 Task: Find connections with filter location Jammalamadugu with filter topic #covid19with filter profile language English with filter current company Agilent Technologies with filter school Chetana's Institute of Management & Research with filter industry Media Production with filter service category Web Design with filter keywords title Bus Person
Action: Mouse moved to (549, 69)
Screenshot: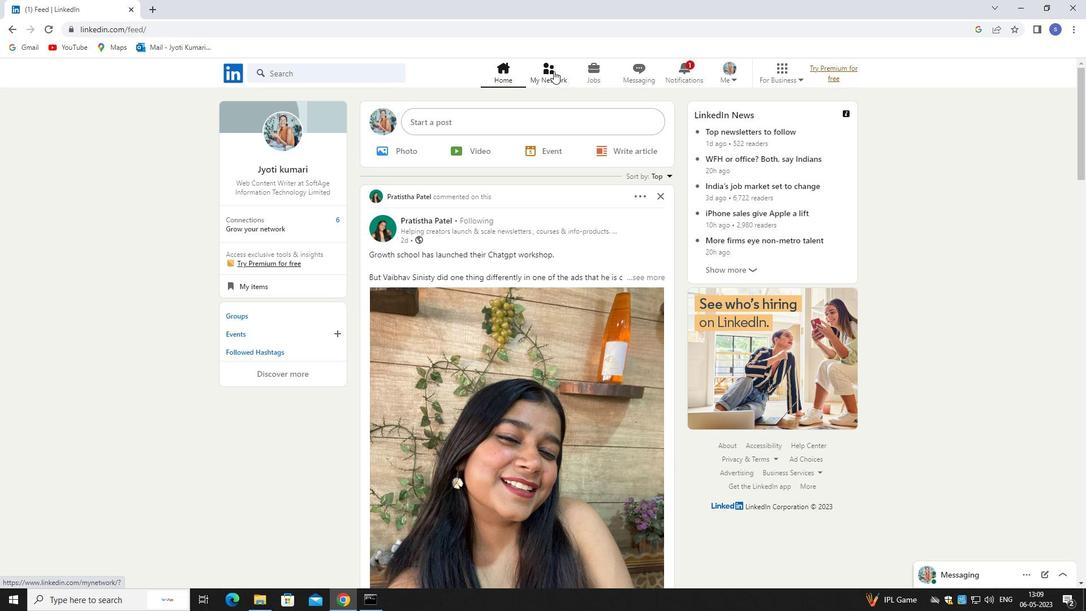 
Action: Mouse pressed left at (549, 69)
Screenshot: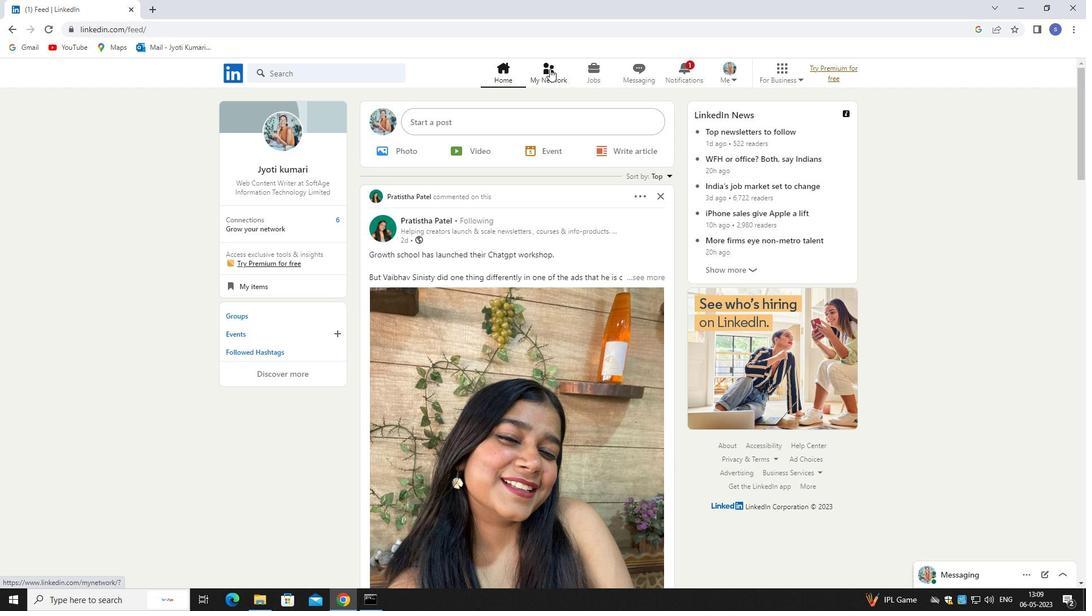 
Action: Mouse pressed left at (549, 69)
Screenshot: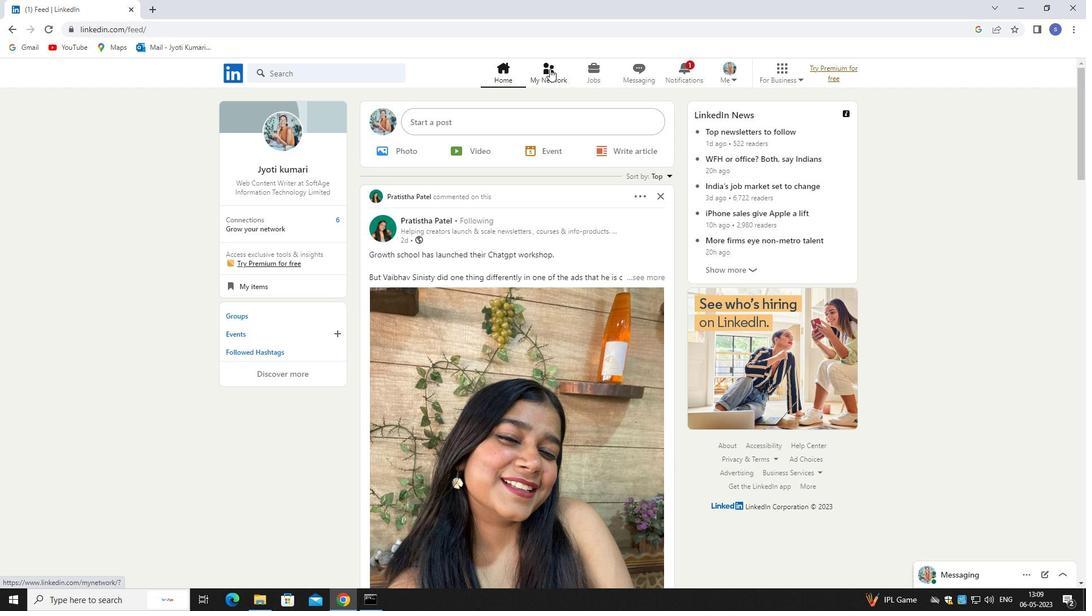 
Action: Mouse moved to (327, 139)
Screenshot: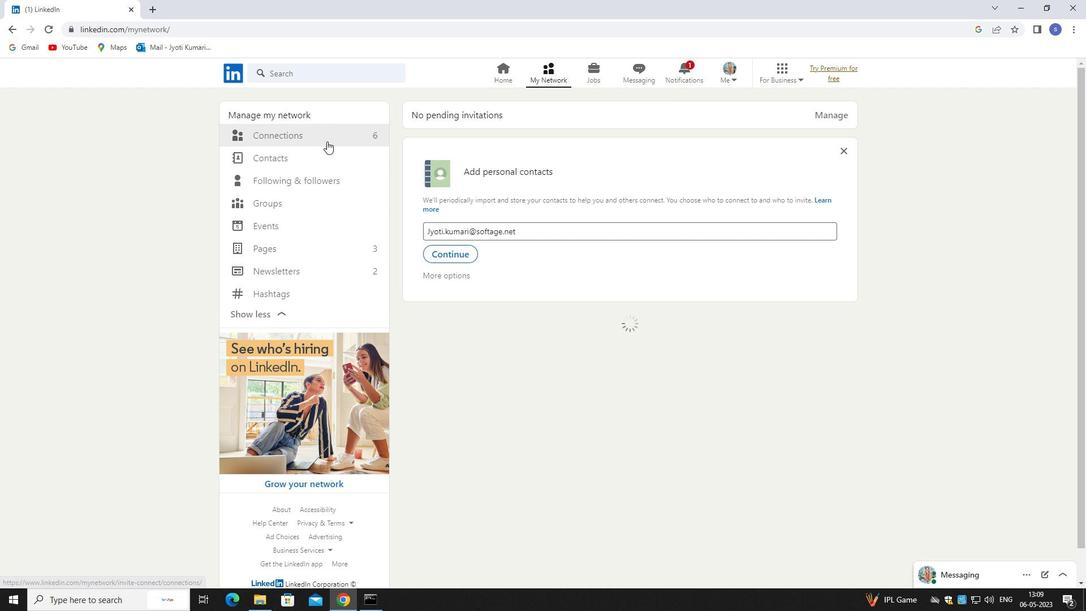 
Action: Mouse pressed left at (327, 139)
Screenshot: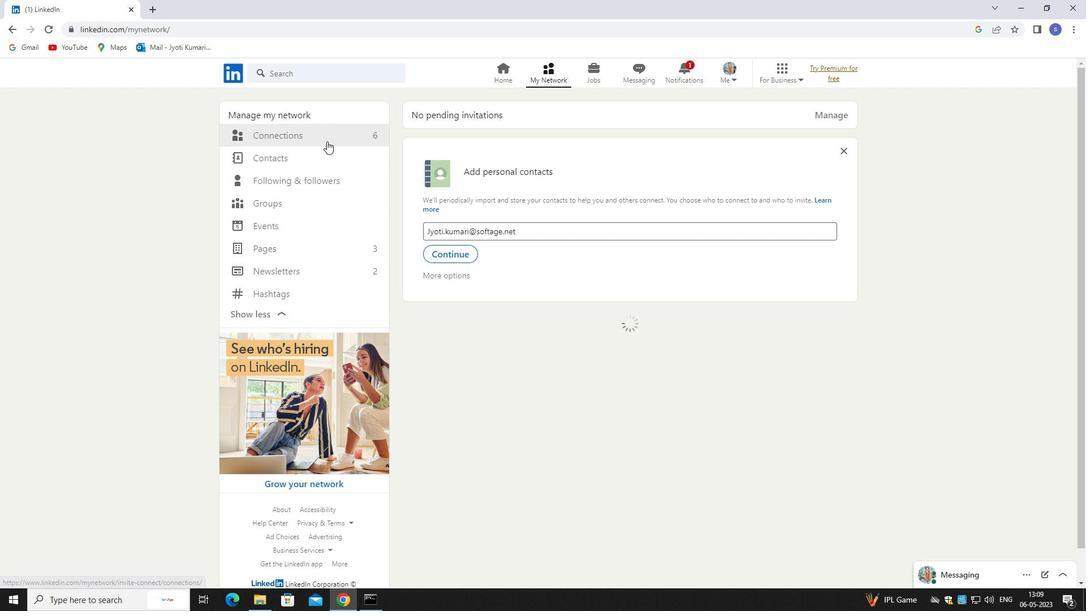 
Action: Mouse moved to (617, 135)
Screenshot: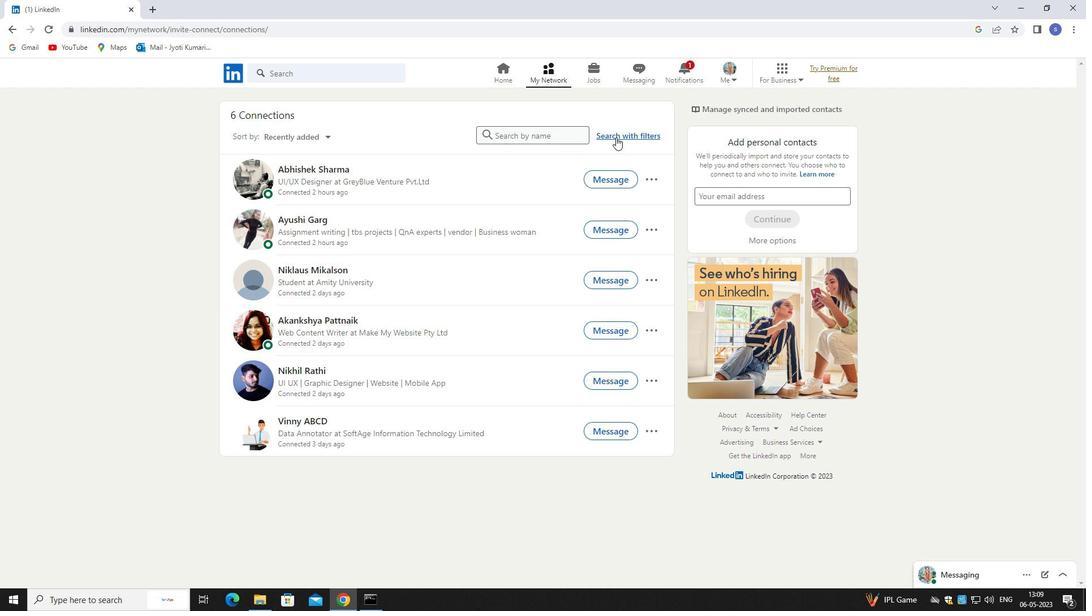 
Action: Mouse pressed left at (617, 135)
Screenshot: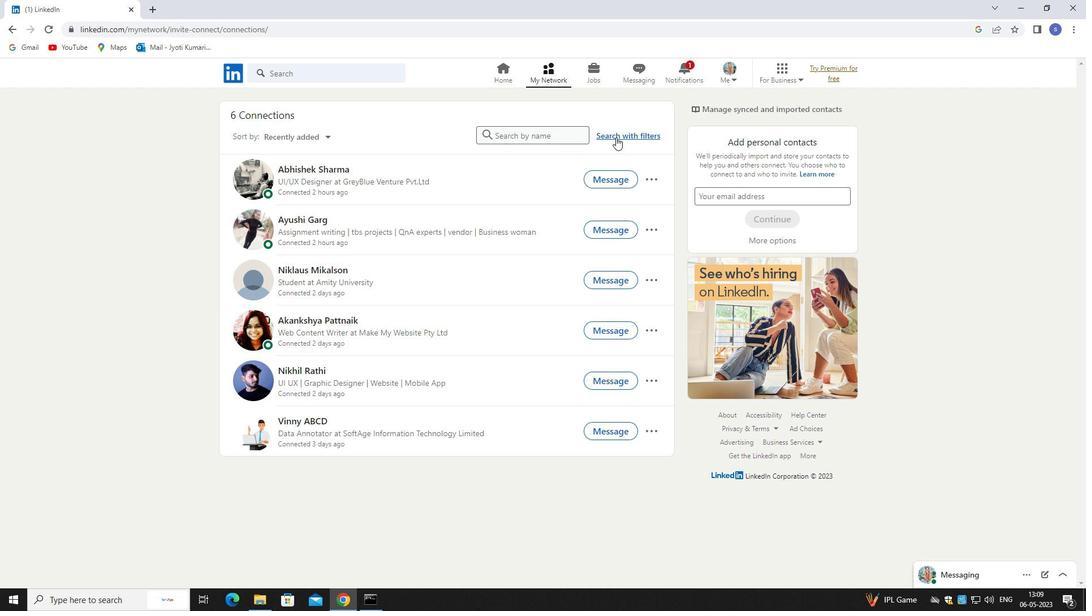 
Action: Mouse moved to (572, 104)
Screenshot: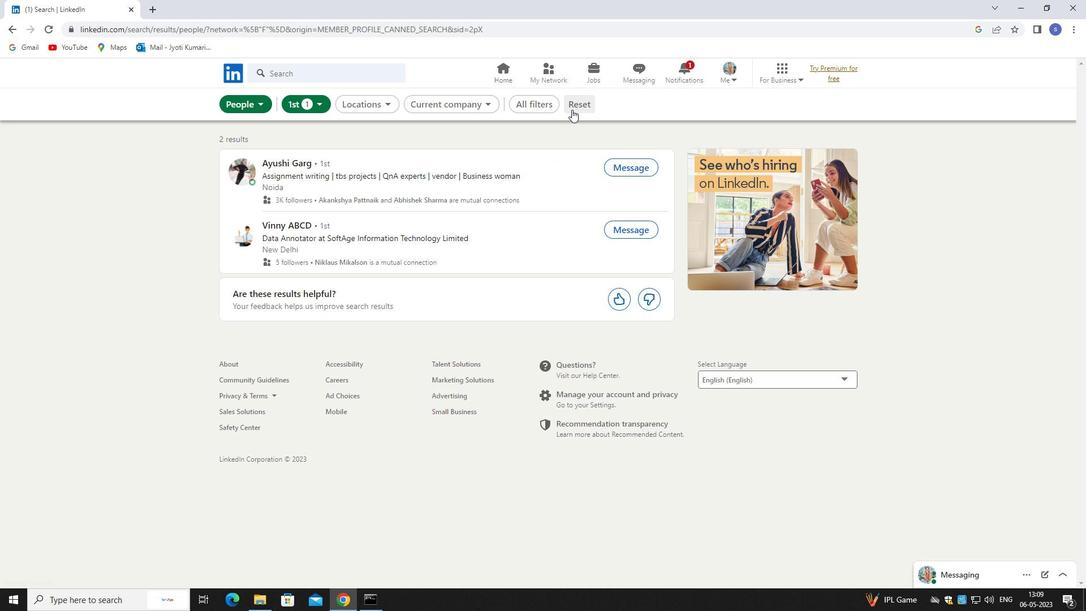 
Action: Mouse pressed left at (572, 104)
Screenshot: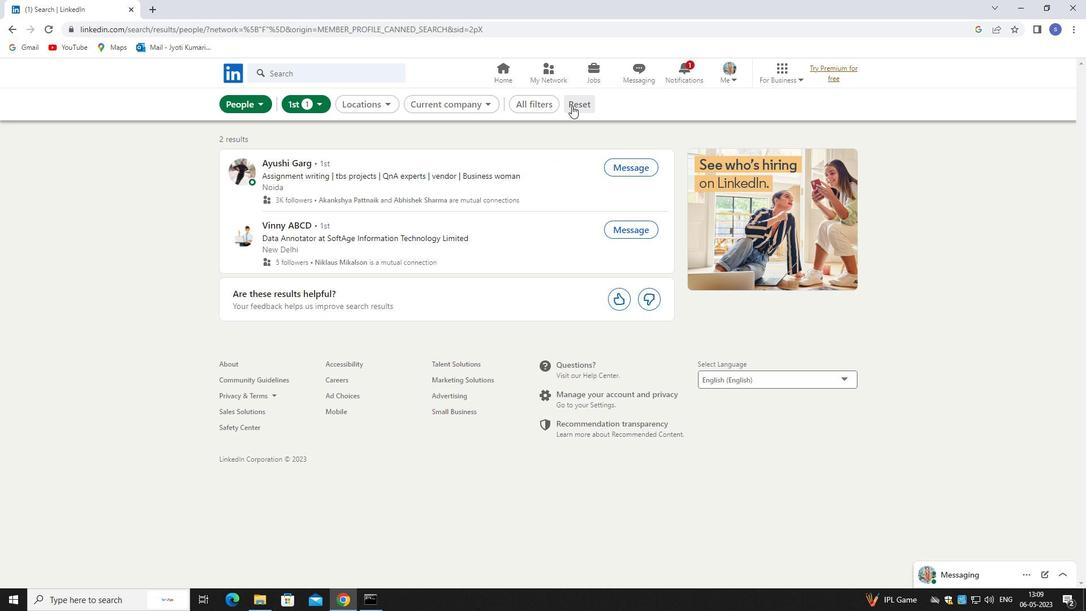 
Action: Mouse moved to (553, 104)
Screenshot: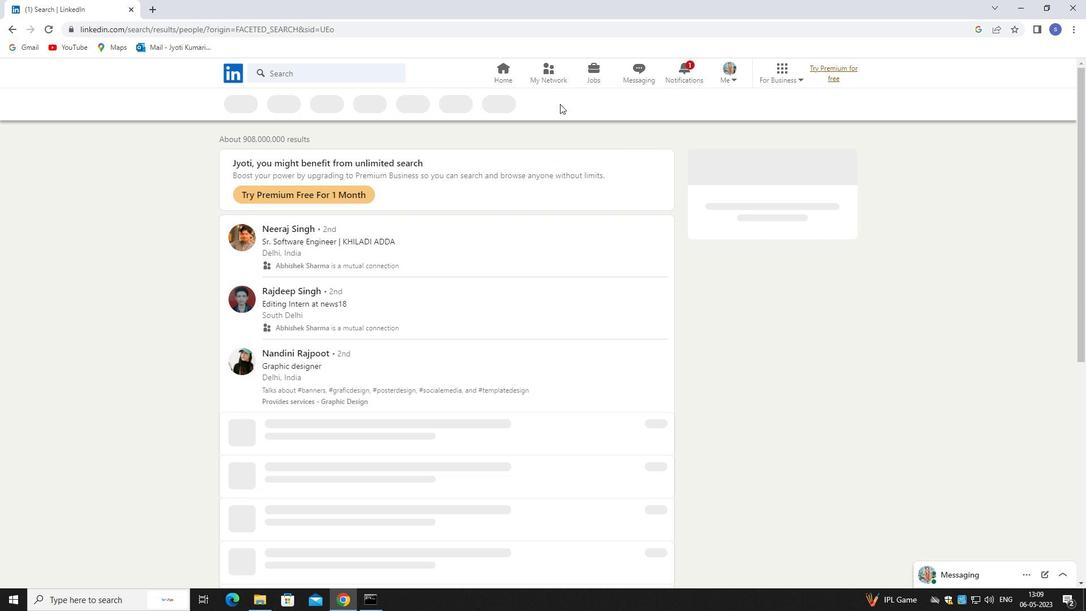
Action: Mouse pressed left at (553, 104)
Screenshot: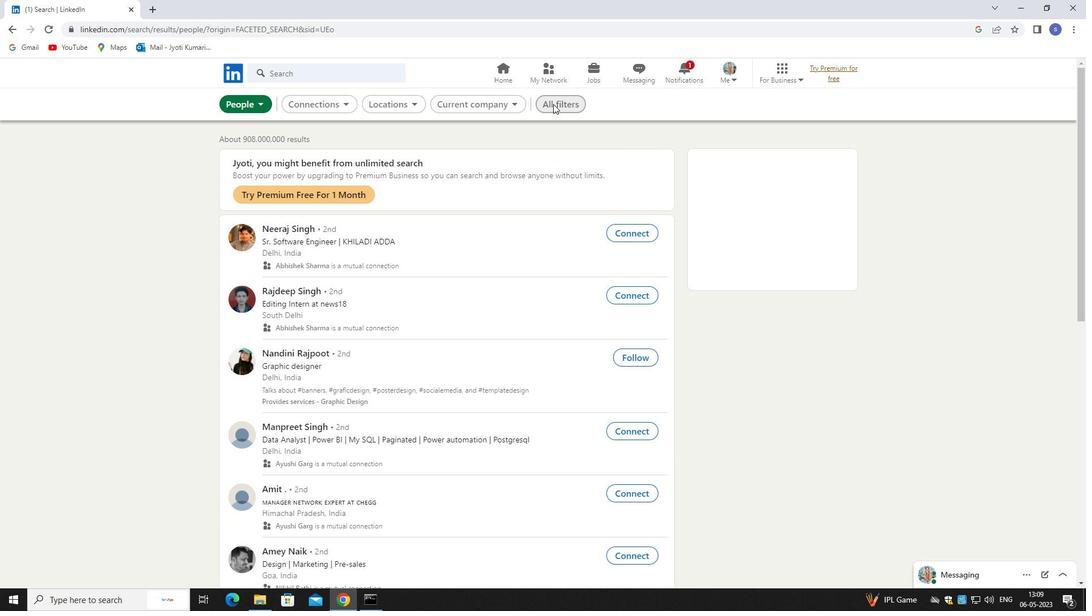 
Action: Mouse moved to (970, 439)
Screenshot: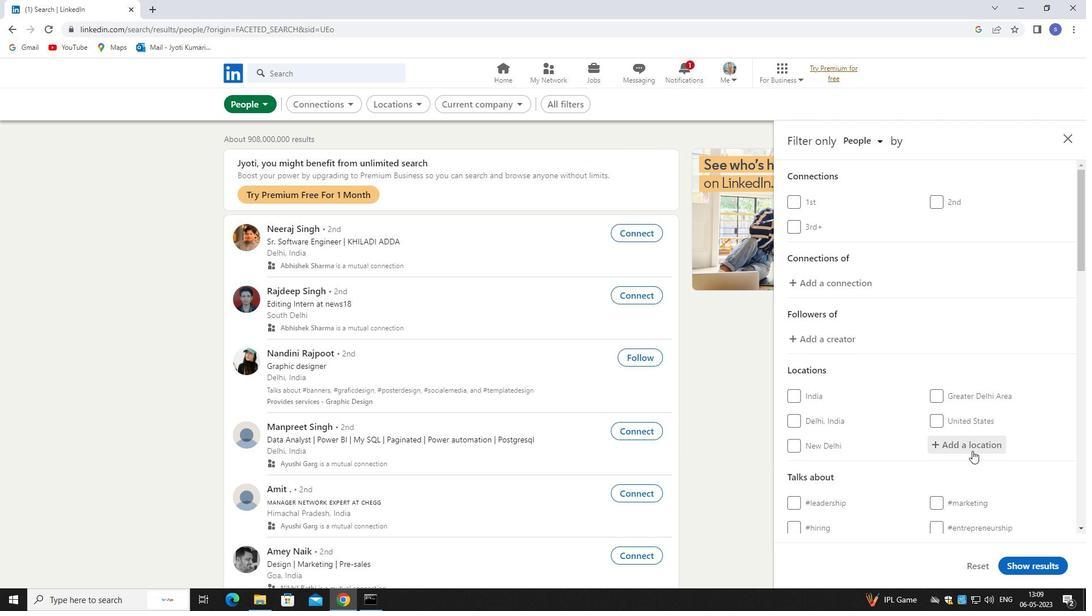 
Action: Mouse pressed left at (970, 439)
Screenshot: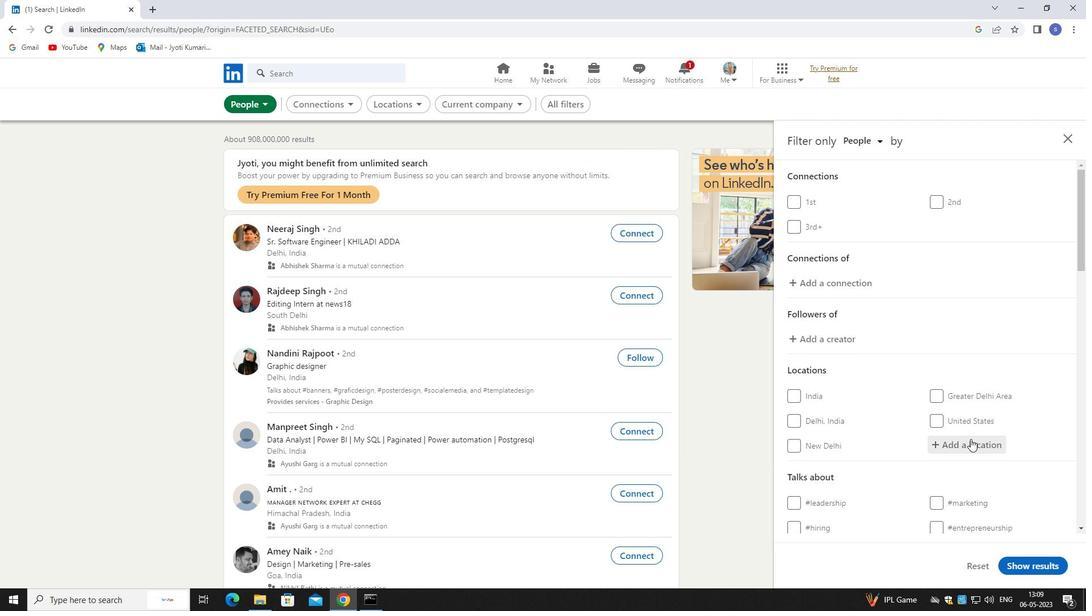 
Action: Key pressed jammalam
Screenshot: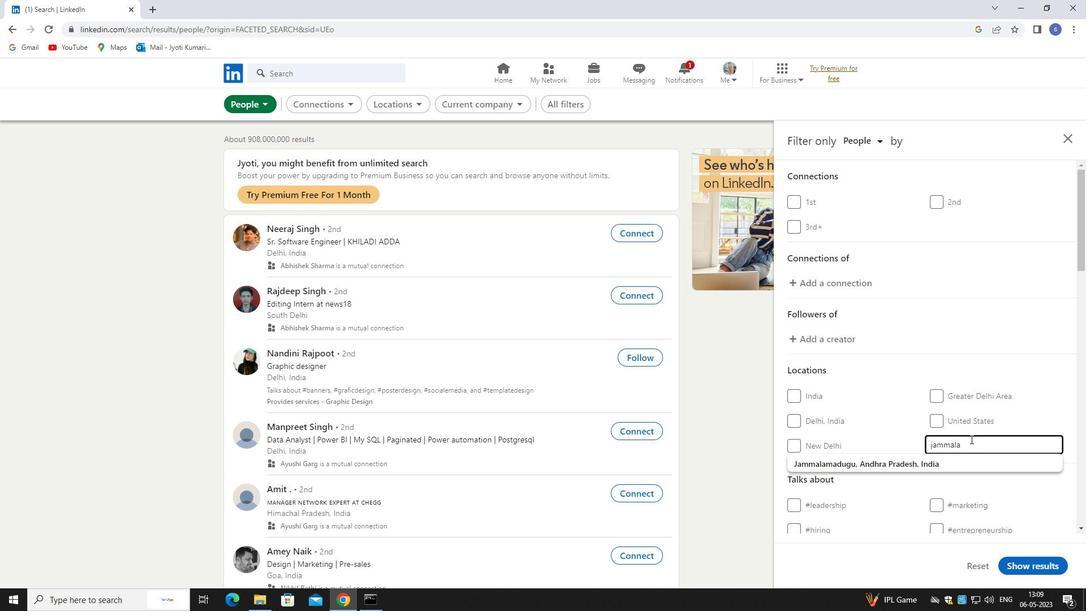 
Action: Mouse moved to (946, 459)
Screenshot: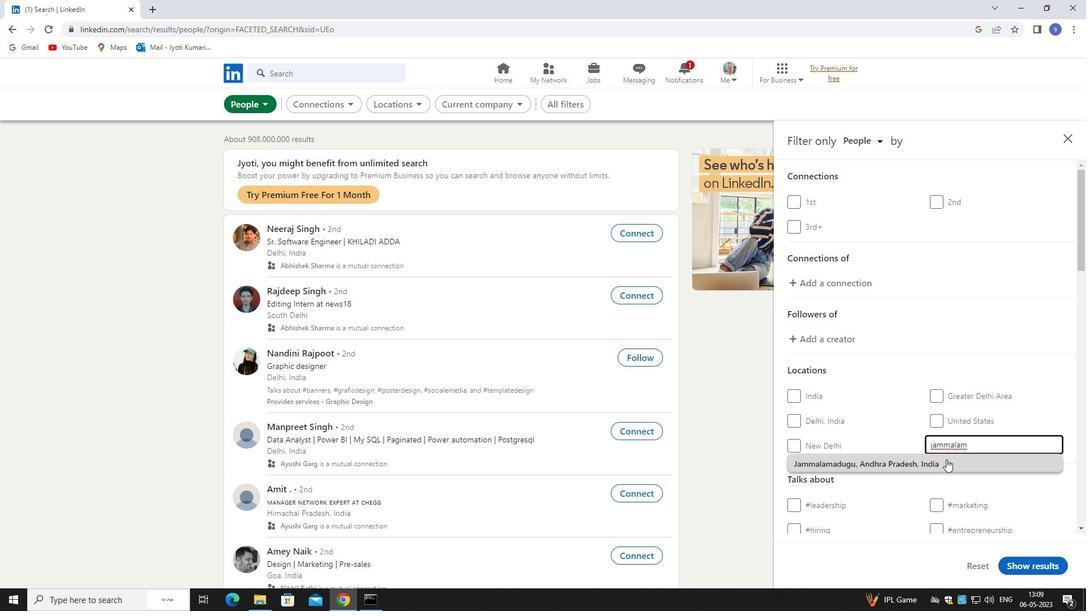 
Action: Mouse pressed left at (946, 459)
Screenshot: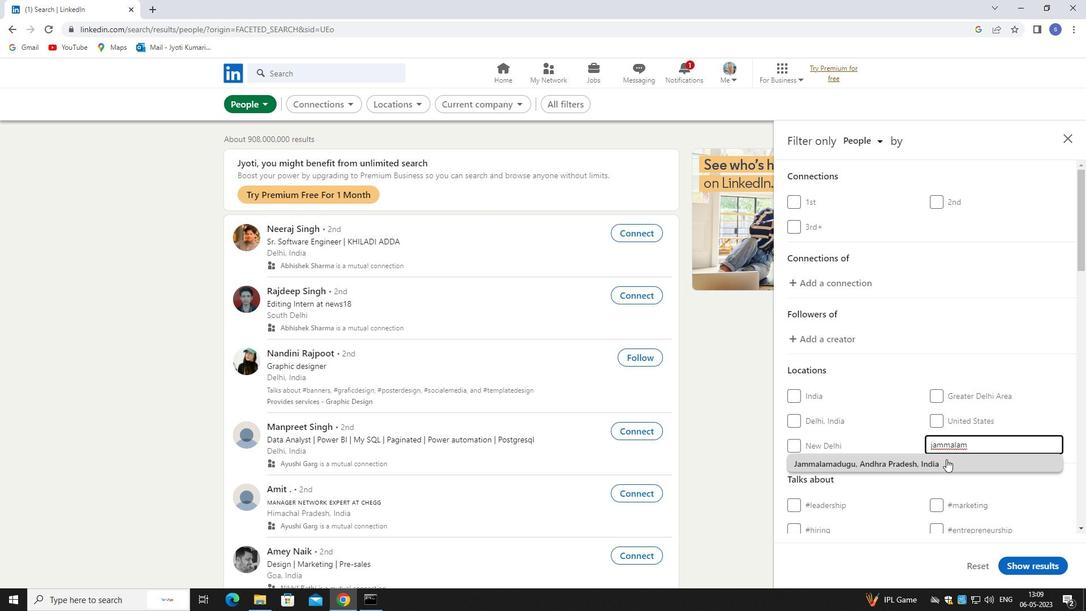 
Action: Mouse moved to (939, 459)
Screenshot: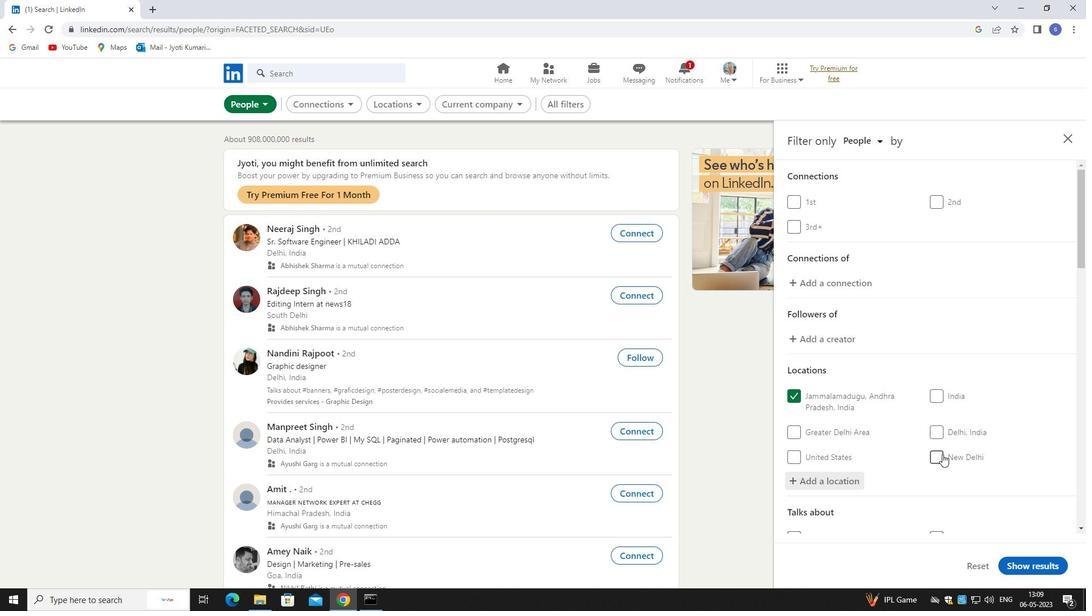 
Action: Mouse scrolled (939, 458) with delta (0, 0)
Screenshot: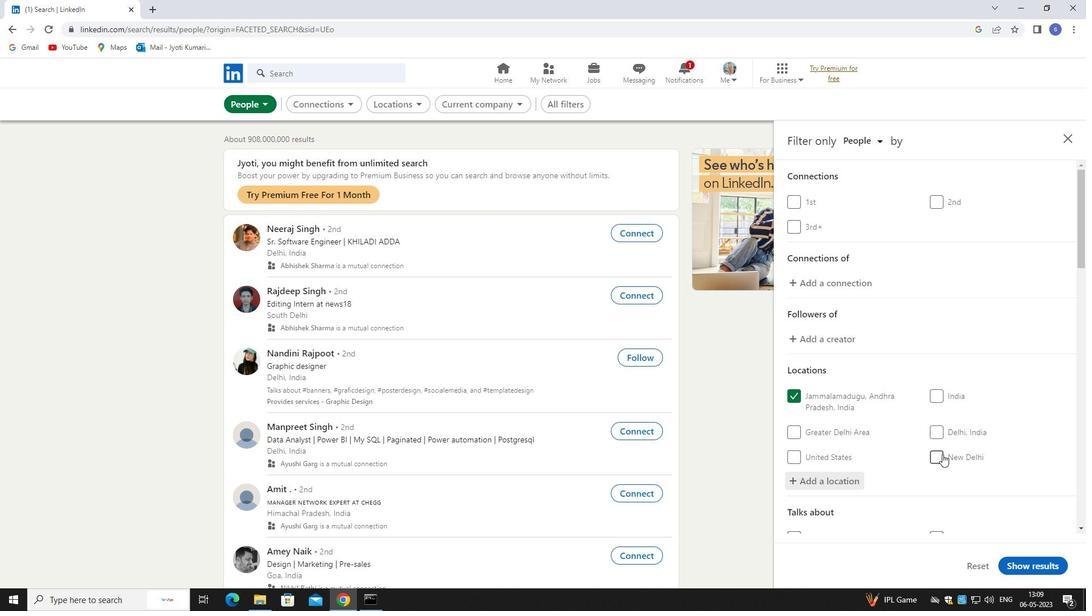 
Action: Mouse moved to (939, 459)
Screenshot: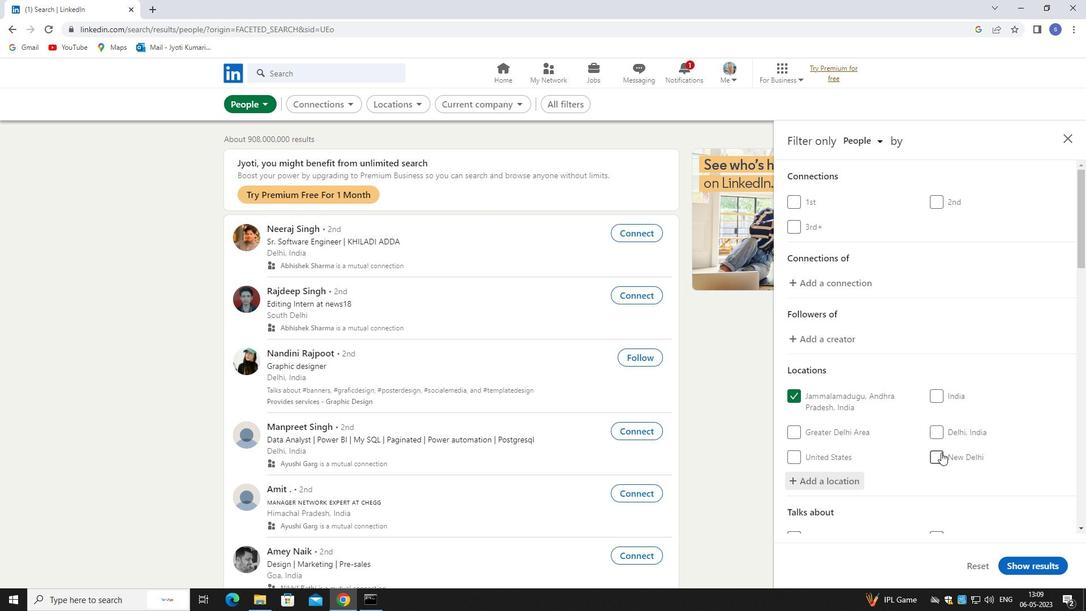 
Action: Mouse scrolled (939, 459) with delta (0, 0)
Screenshot: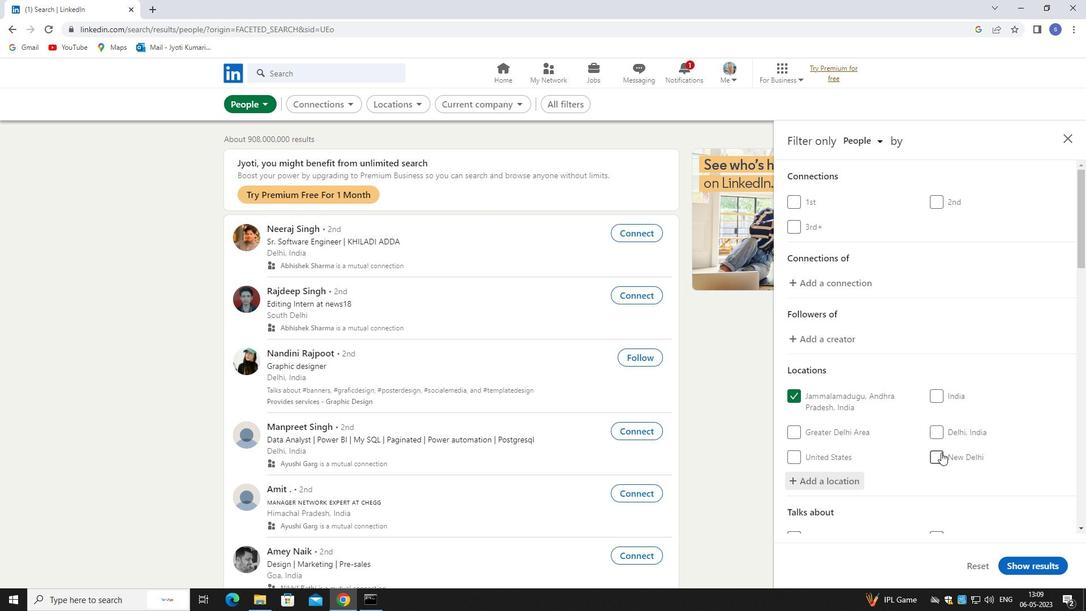 
Action: Mouse scrolled (939, 459) with delta (0, 0)
Screenshot: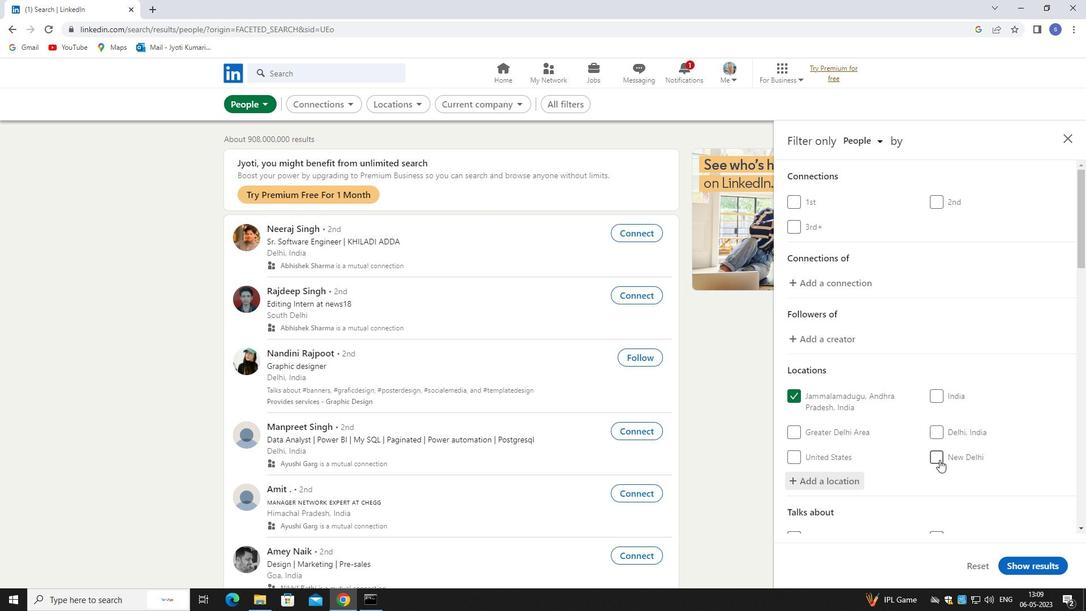 
Action: Mouse scrolled (939, 459) with delta (0, 0)
Screenshot: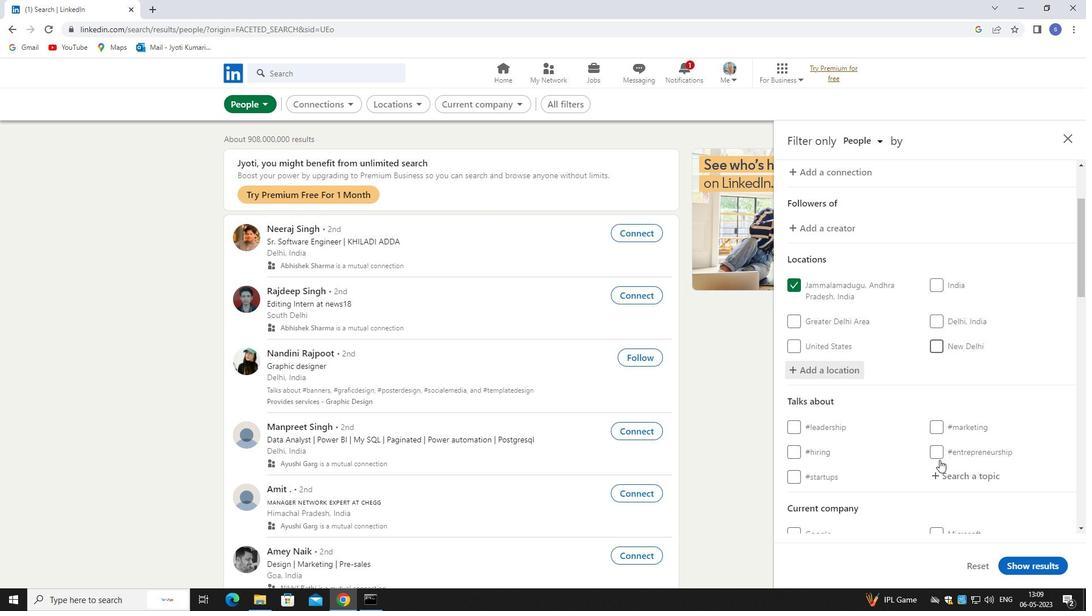
Action: Mouse moved to (966, 362)
Screenshot: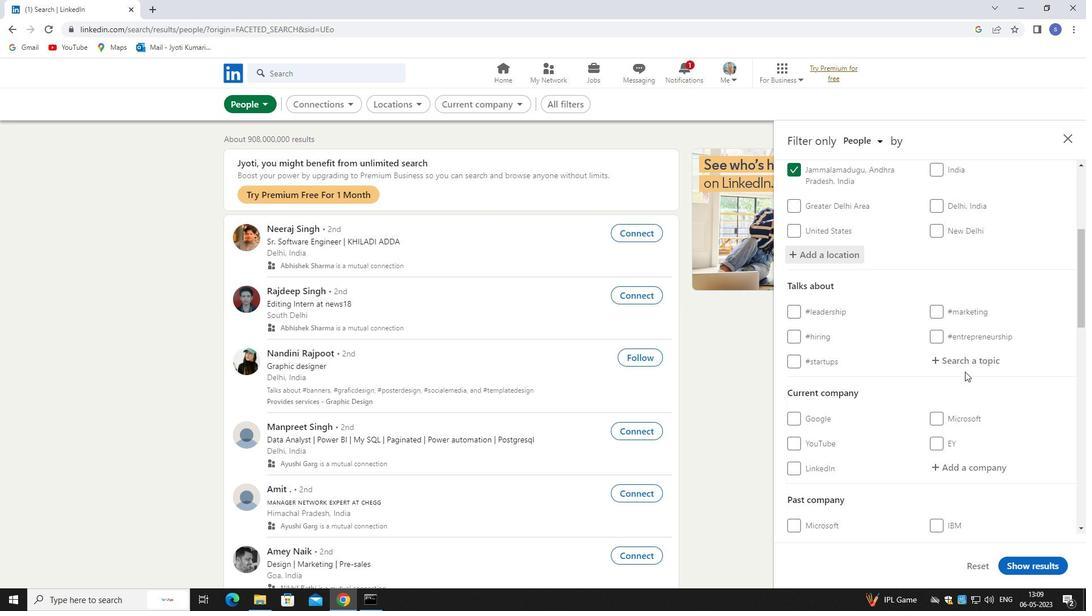 
Action: Mouse pressed left at (966, 362)
Screenshot: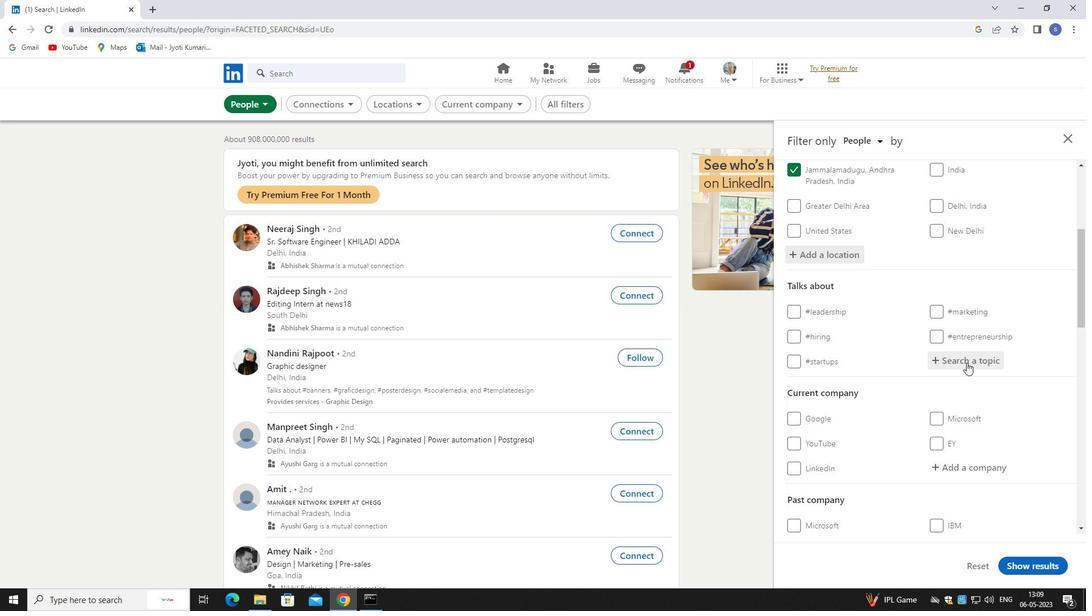 
Action: Mouse moved to (946, 350)
Screenshot: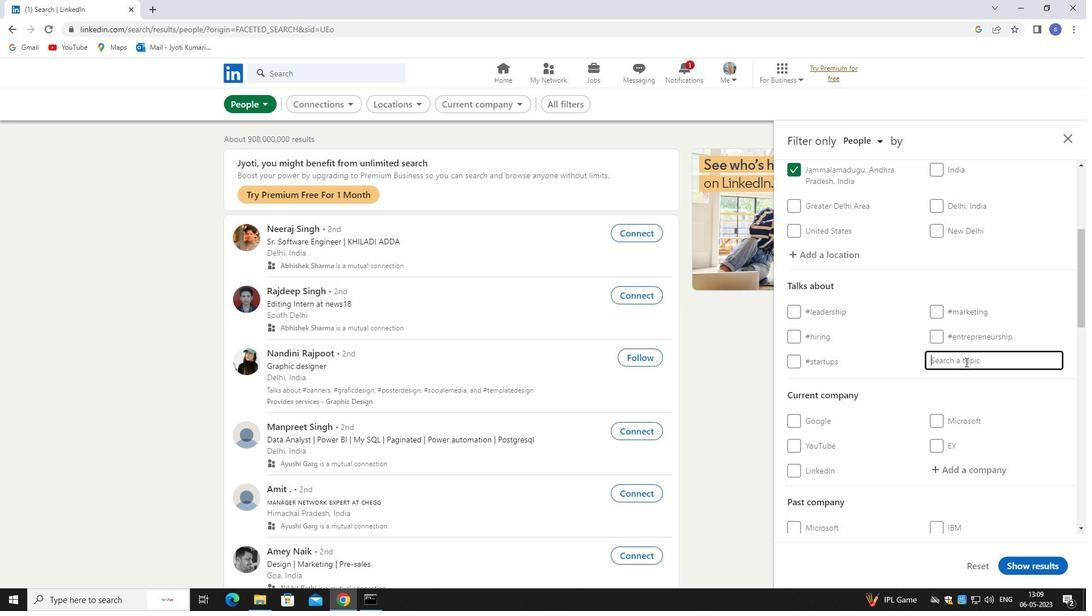 
Action: Key pressed covid19
Screenshot: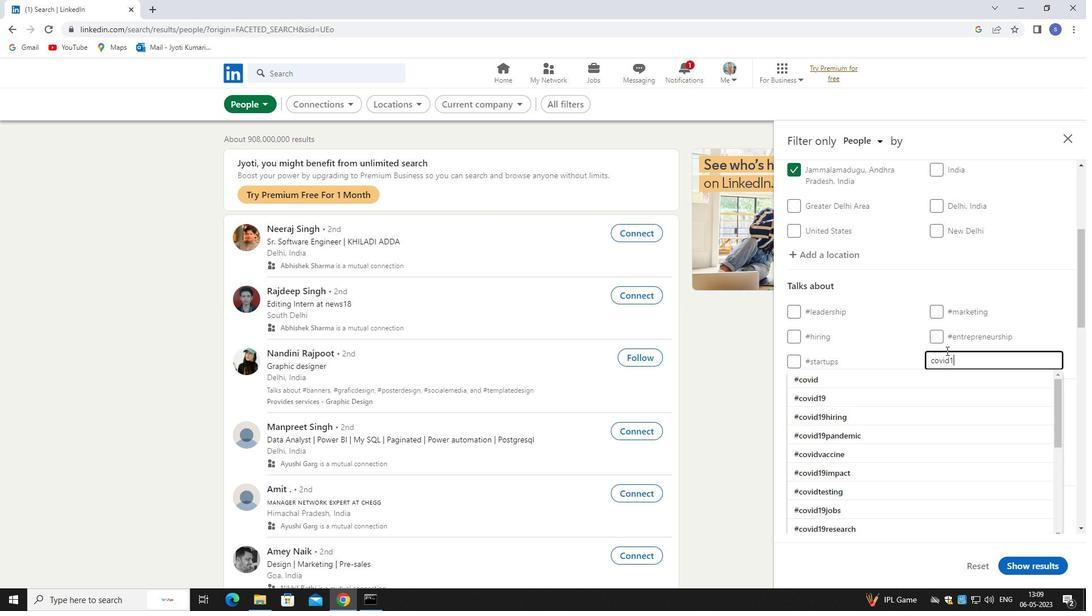 
Action: Mouse moved to (931, 374)
Screenshot: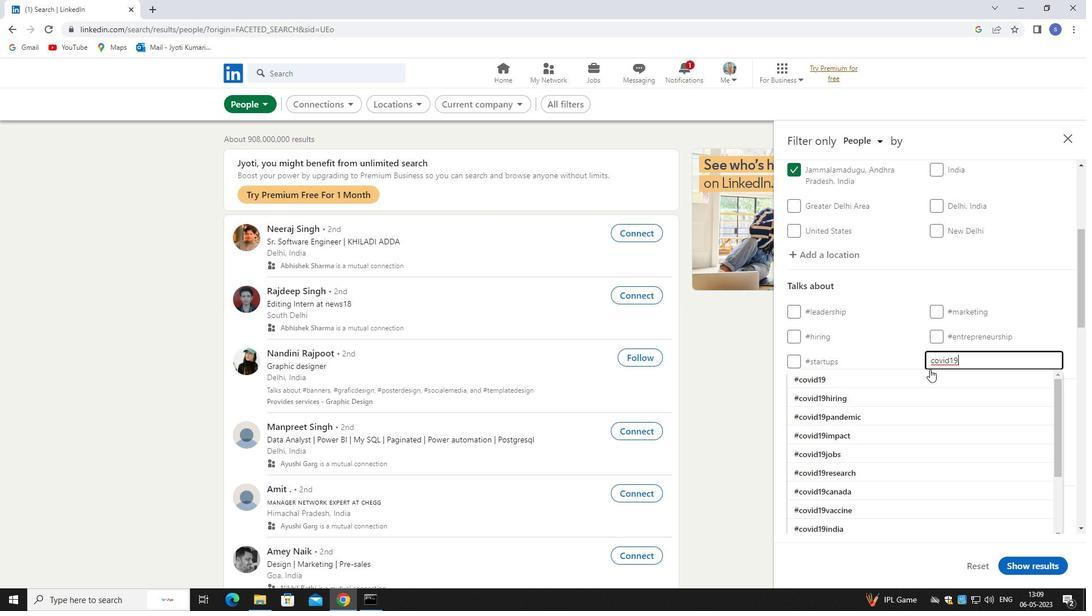 
Action: Mouse pressed left at (931, 374)
Screenshot: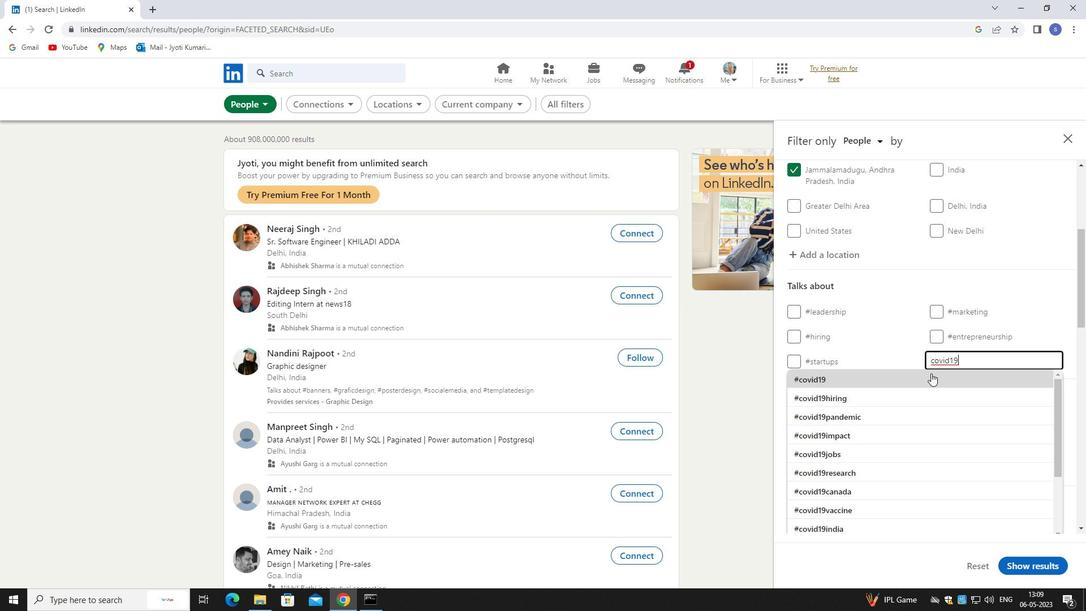 
Action: Mouse scrolled (931, 373) with delta (0, 0)
Screenshot: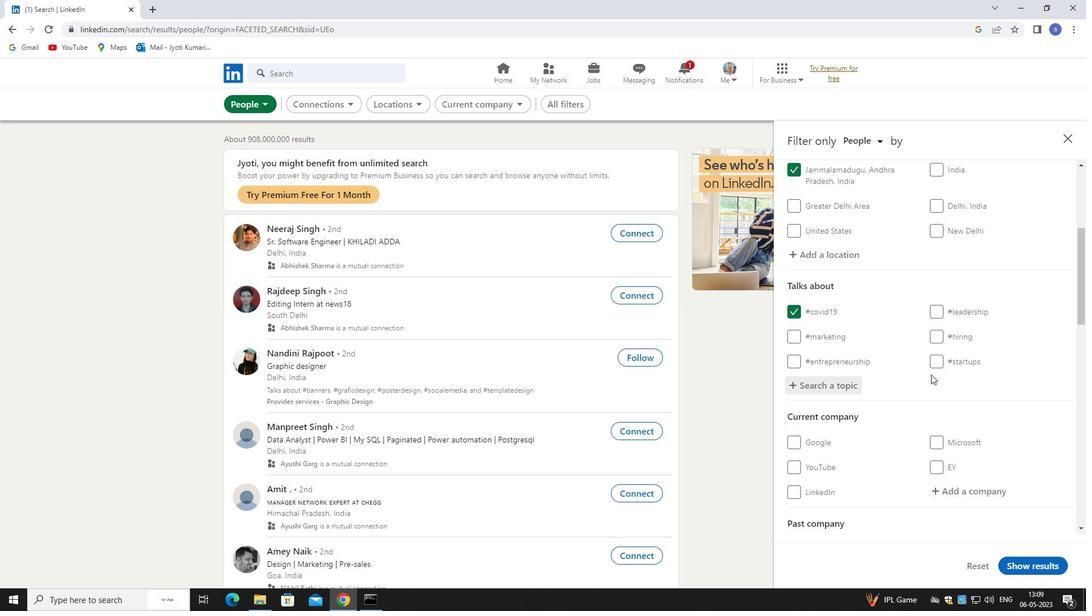 
Action: Mouse scrolled (931, 373) with delta (0, 0)
Screenshot: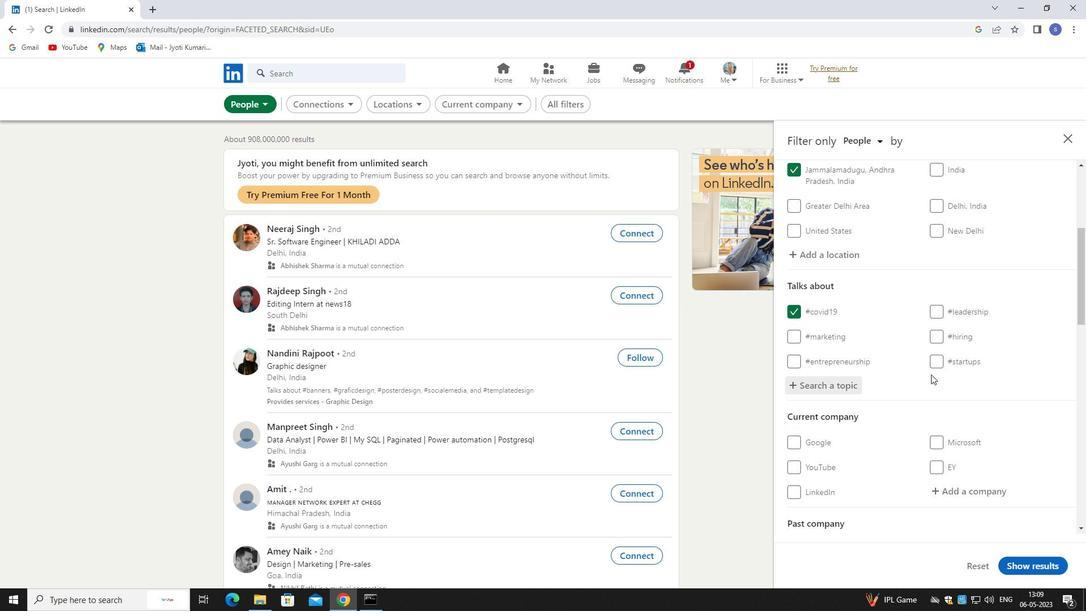 
Action: Mouse scrolled (931, 373) with delta (0, 0)
Screenshot: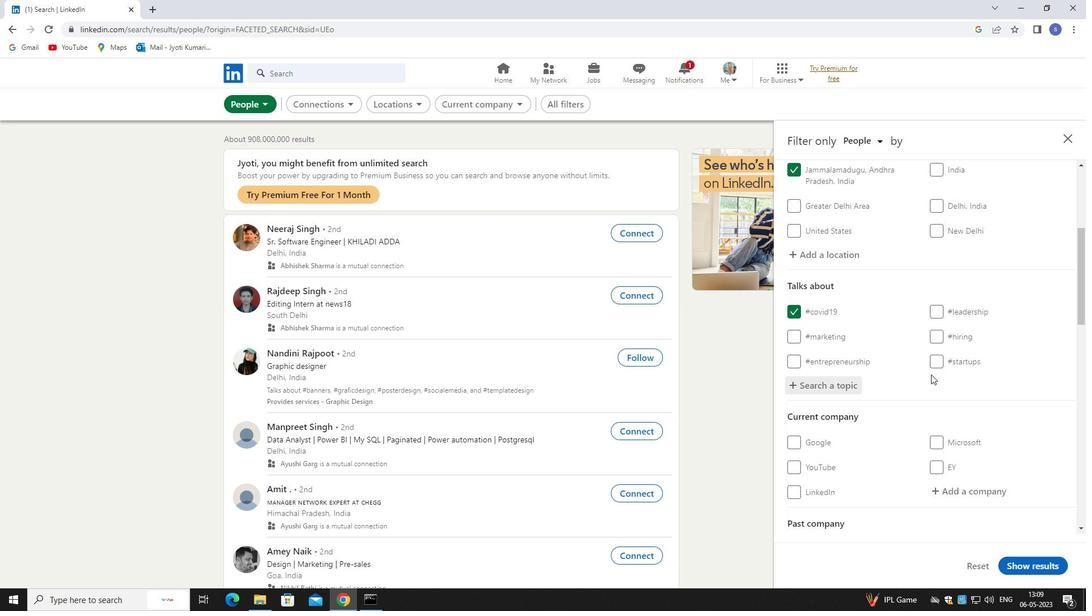 
Action: Mouse moved to (979, 328)
Screenshot: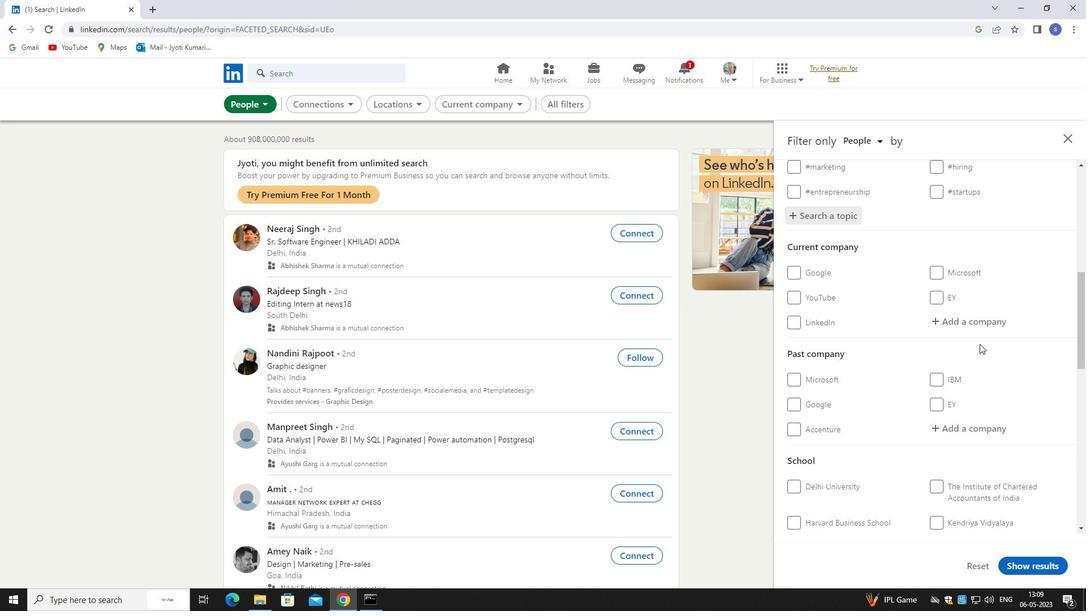 
Action: Mouse pressed left at (979, 328)
Screenshot: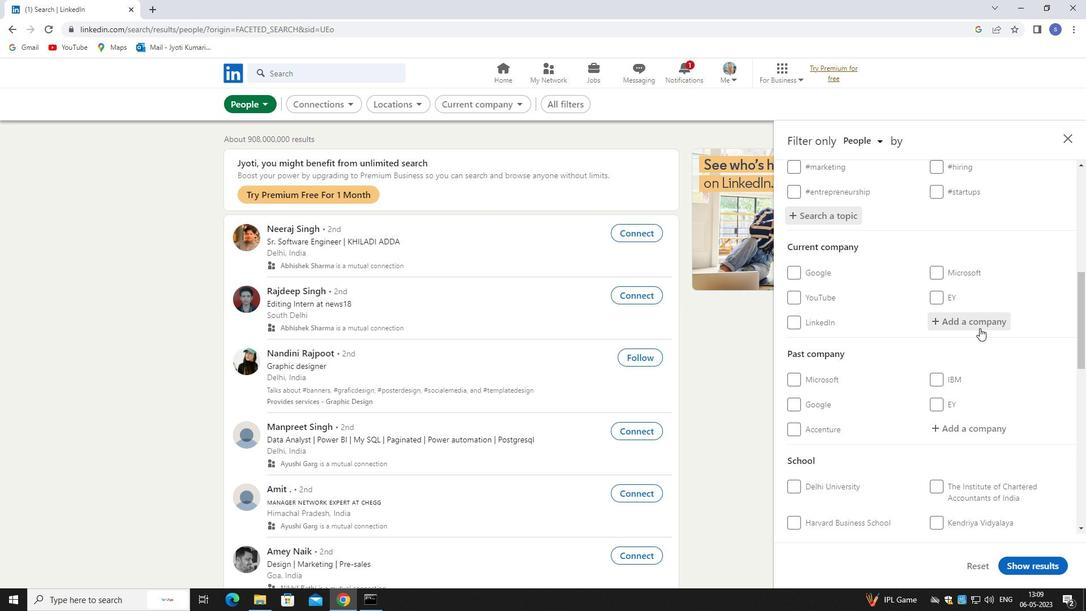 
Action: Mouse moved to (966, 319)
Screenshot: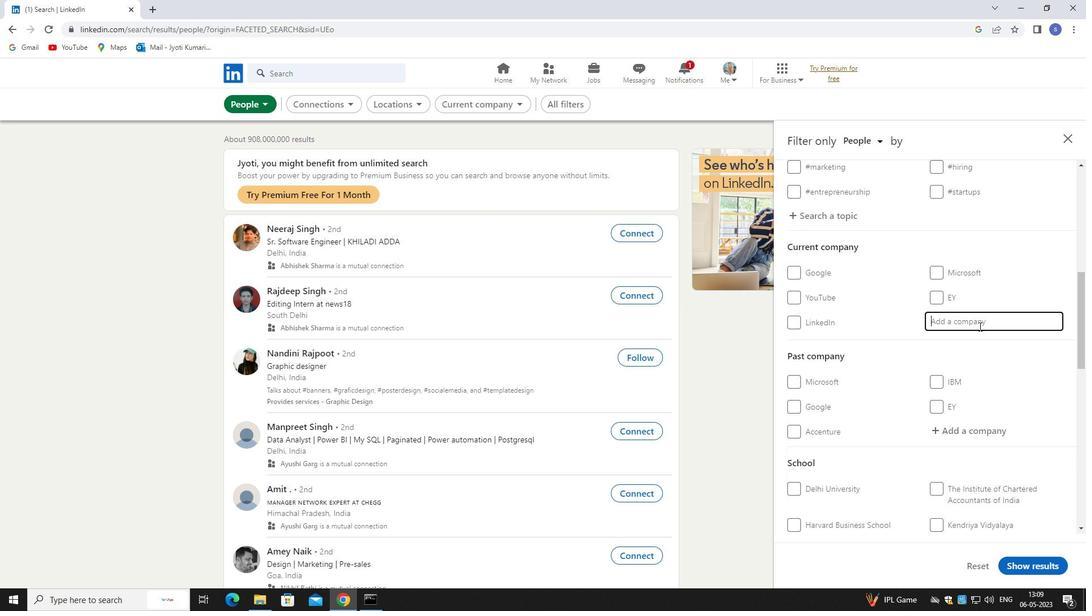 
Action: Key pressed agilent
Screenshot: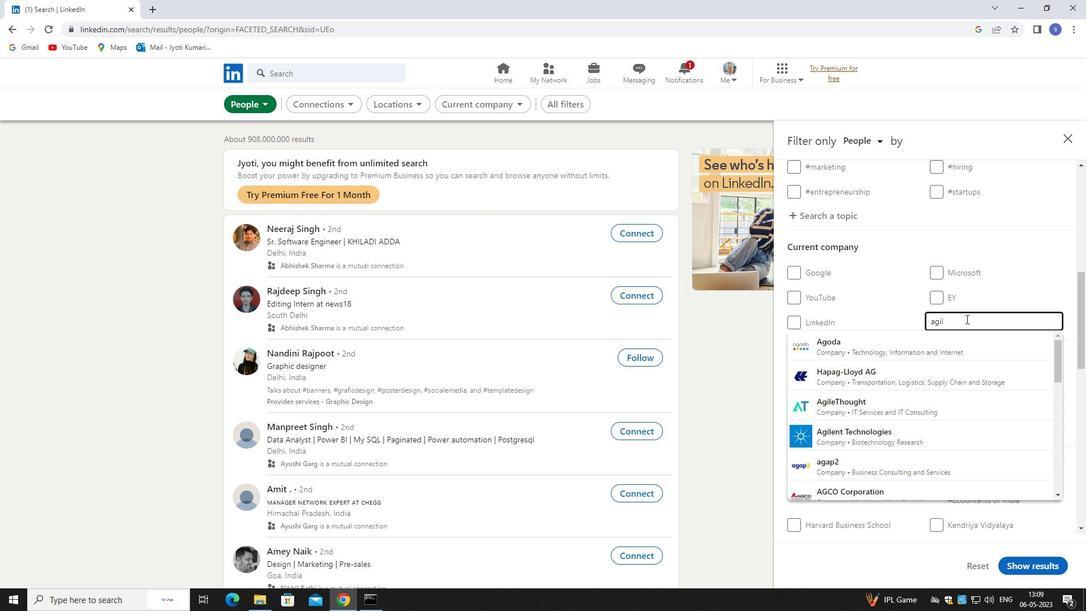 
Action: Mouse moved to (960, 345)
Screenshot: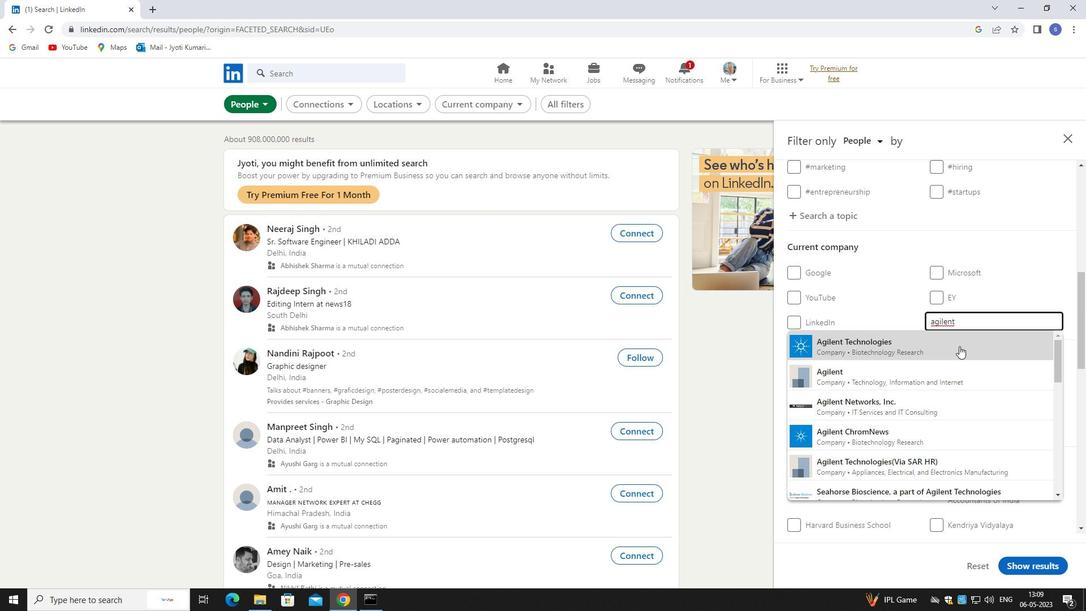 
Action: Mouse pressed left at (960, 345)
Screenshot: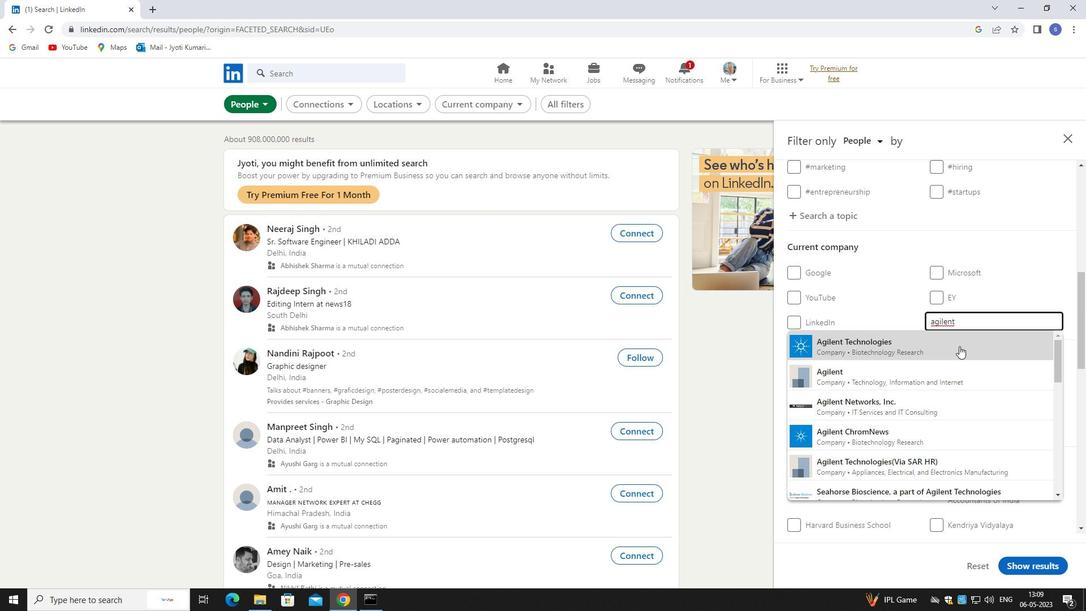 
Action: Mouse moved to (960, 345)
Screenshot: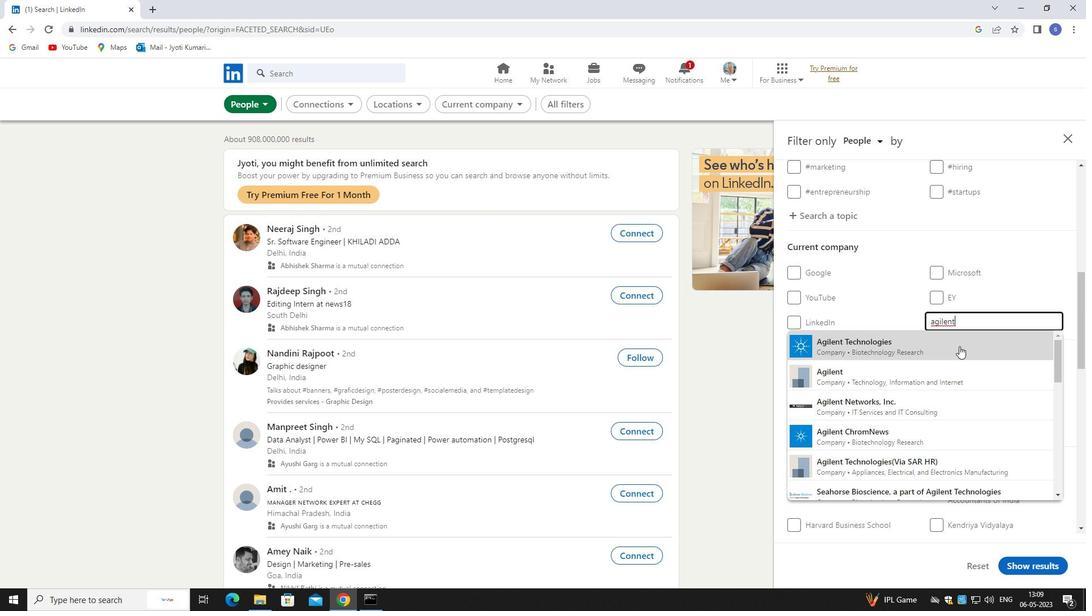 
Action: Mouse scrolled (960, 344) with delta (0, 0)
Screenshot: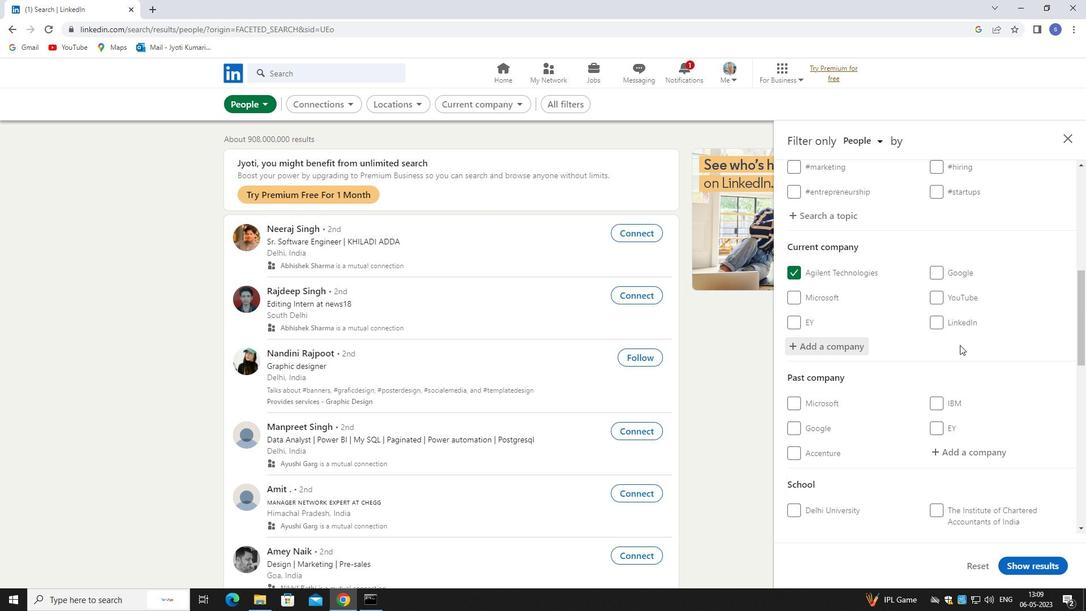 
Action: Mouse scrolled (960, 344) with delta (0, 0)
Screenshot: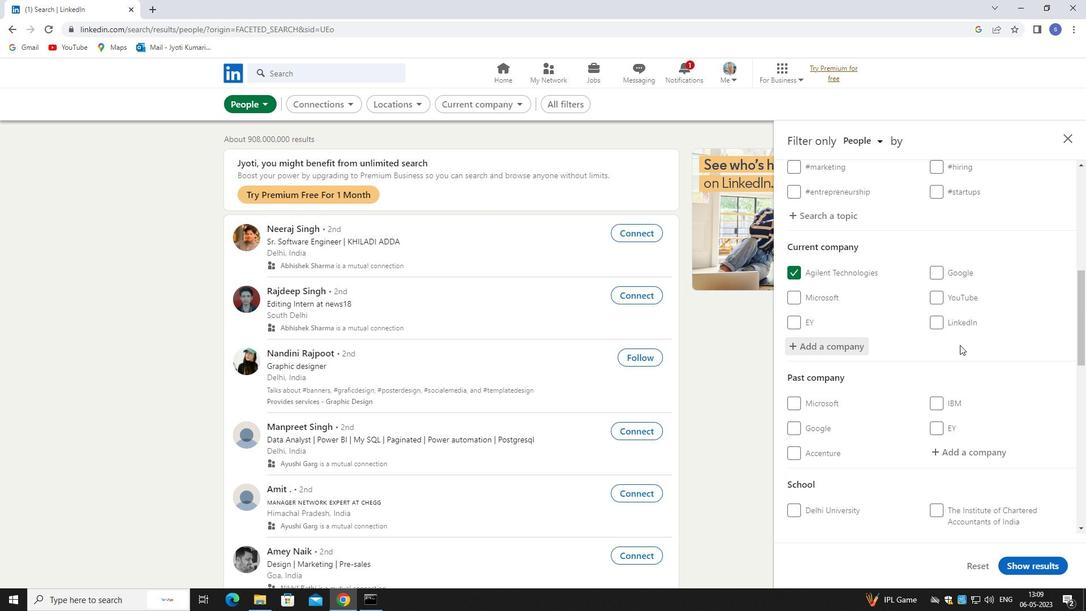 
Action: Mouse moved to (972, 470)
Screenshot: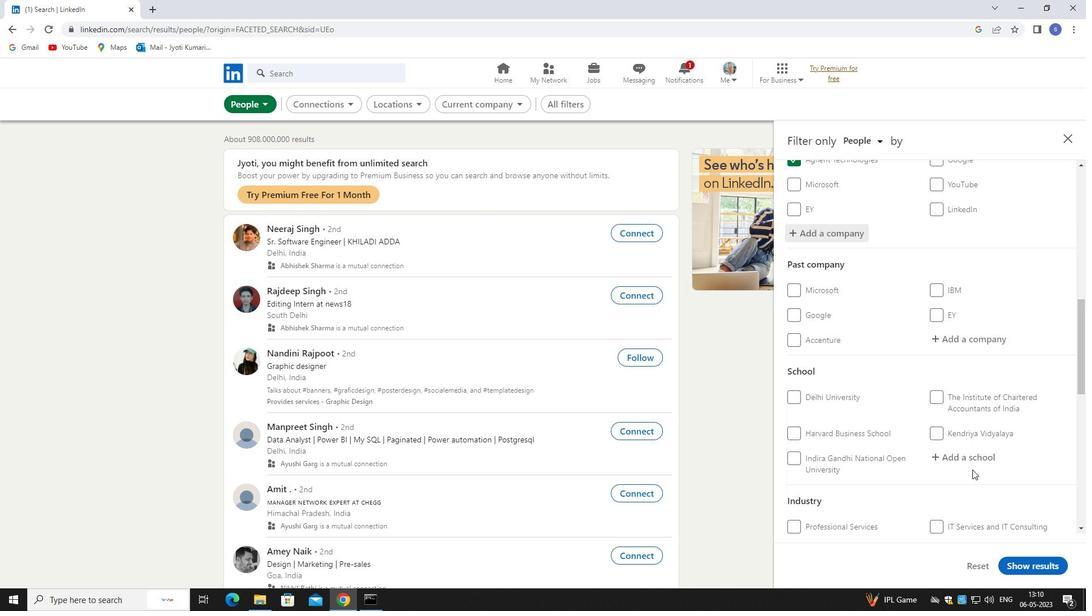 
Action: Mouse pressed left at (972, 470)
Screenshot: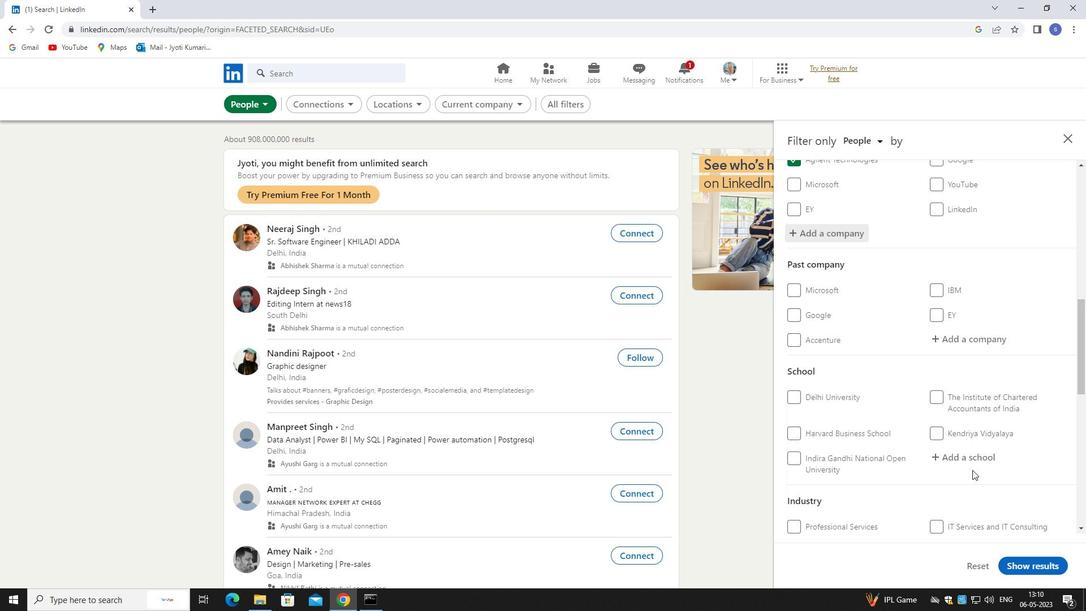 
Action: Key pressed chetana
Screenshot: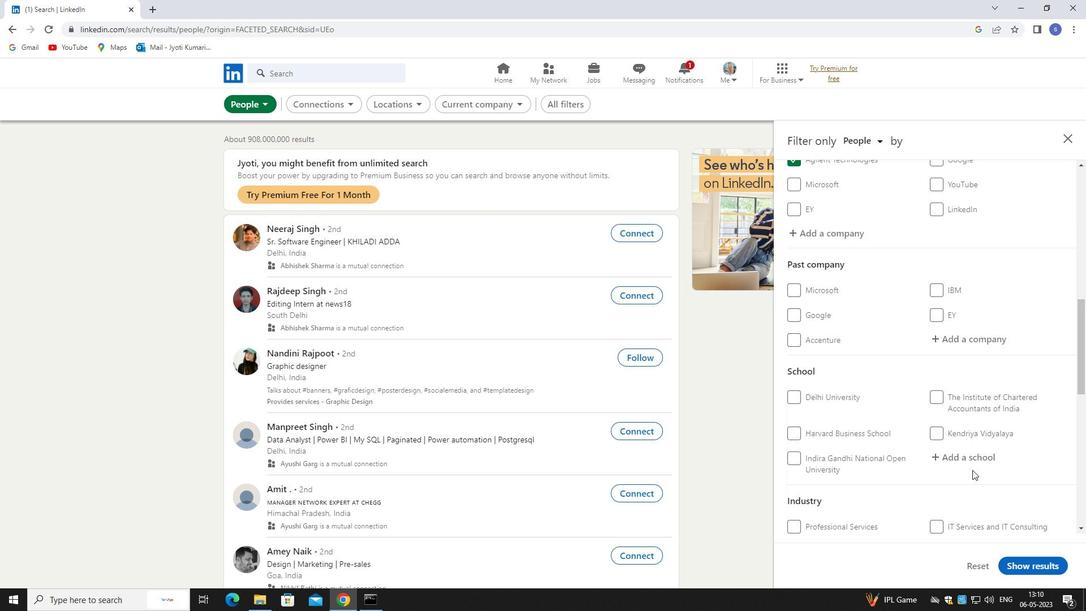 
Action: Mouse moved to (971, 453)
Screenshot: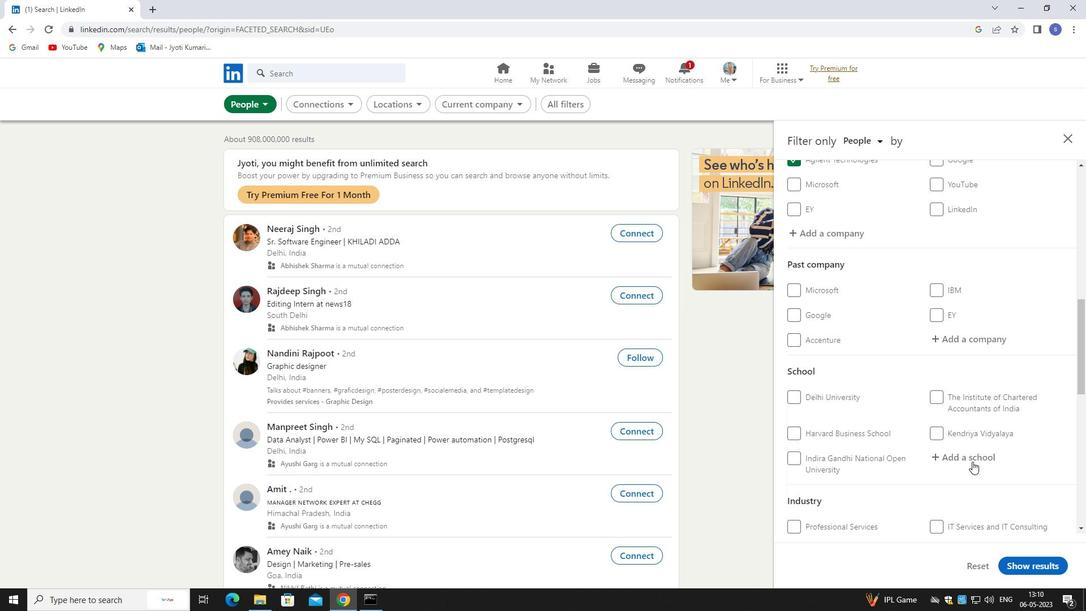 
Action: Mouse pressed left at (971, 453)
Screenshot: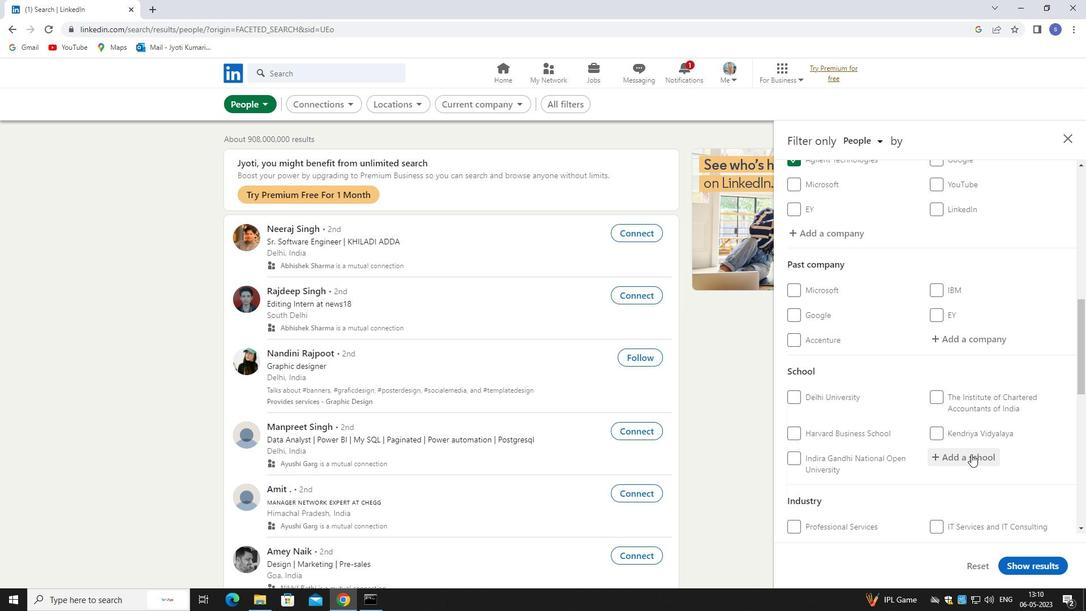 
Action: Key pressed cheta
Screenshot: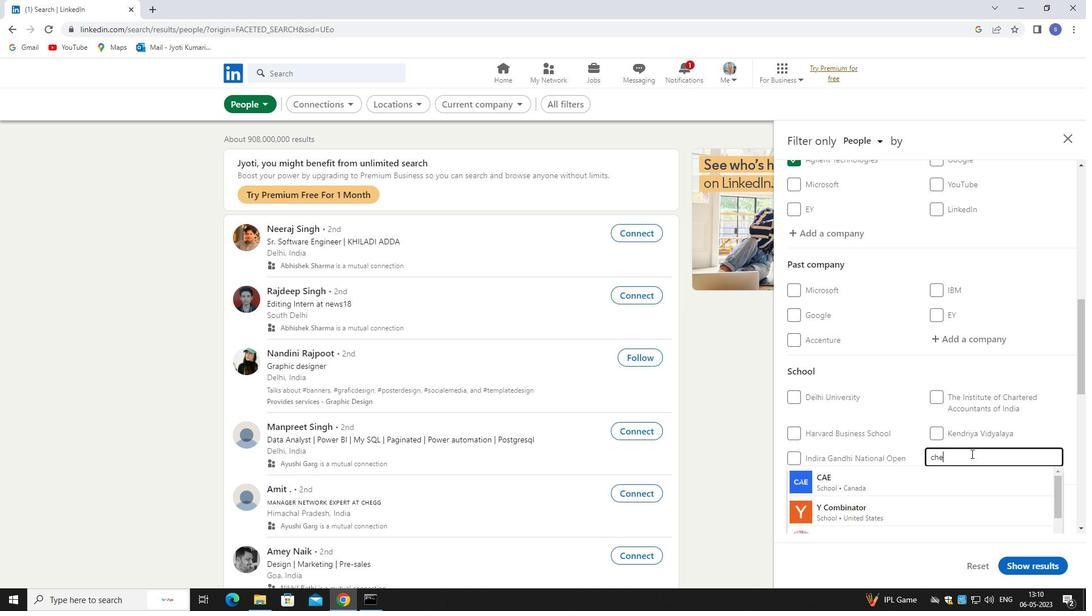 
Action: Mouse moved to (968, 474)
Screenshot: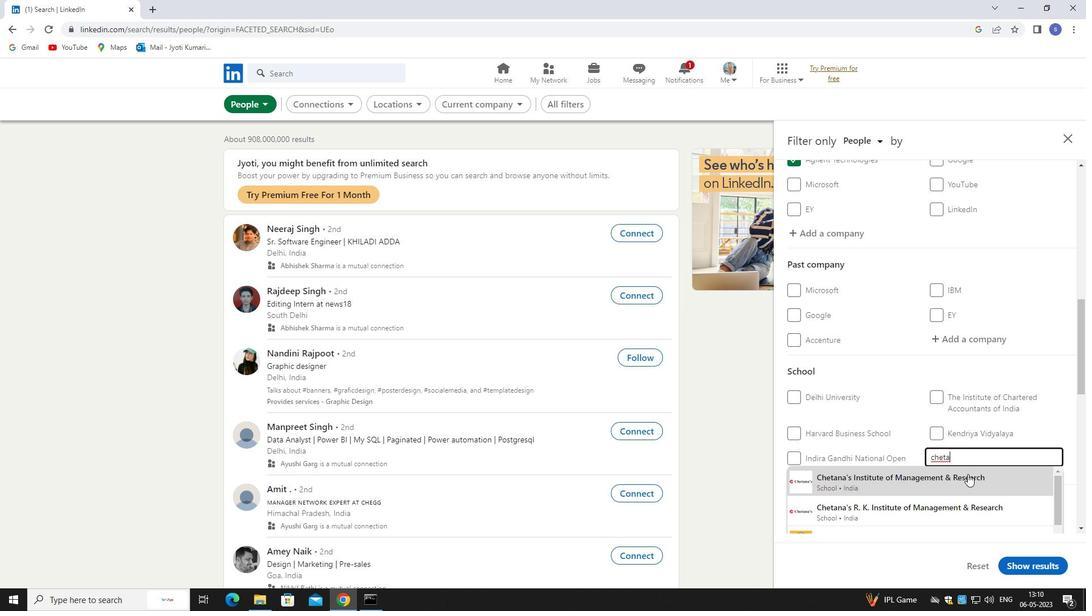 
Action: Mouse pressed left at (968, 474)
Screenshot: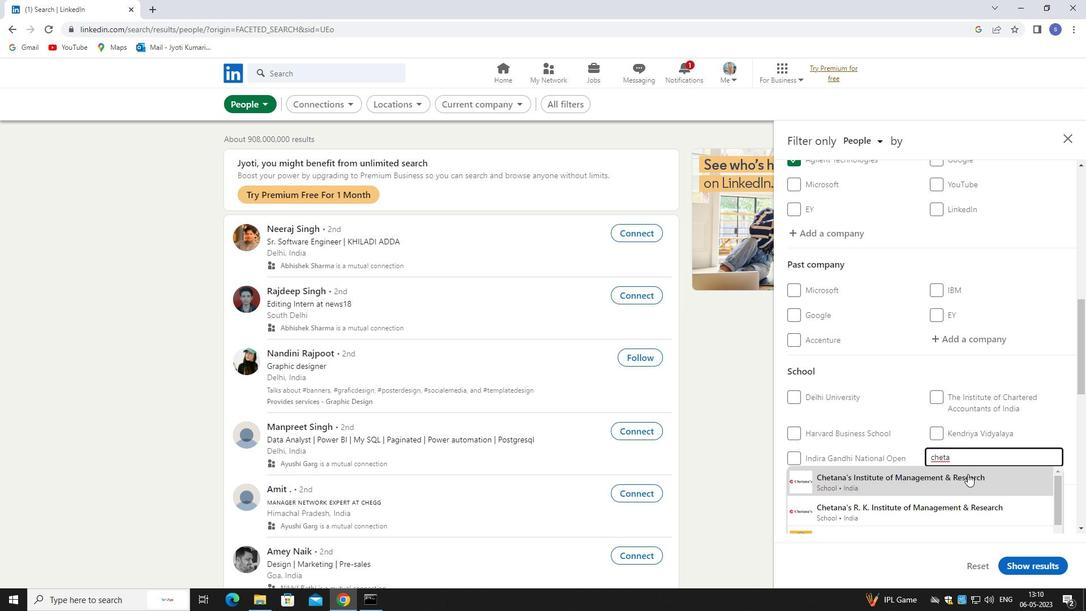 
Action: Mouse scrolled (968, 473) with delta (0, 0)
Screenshot: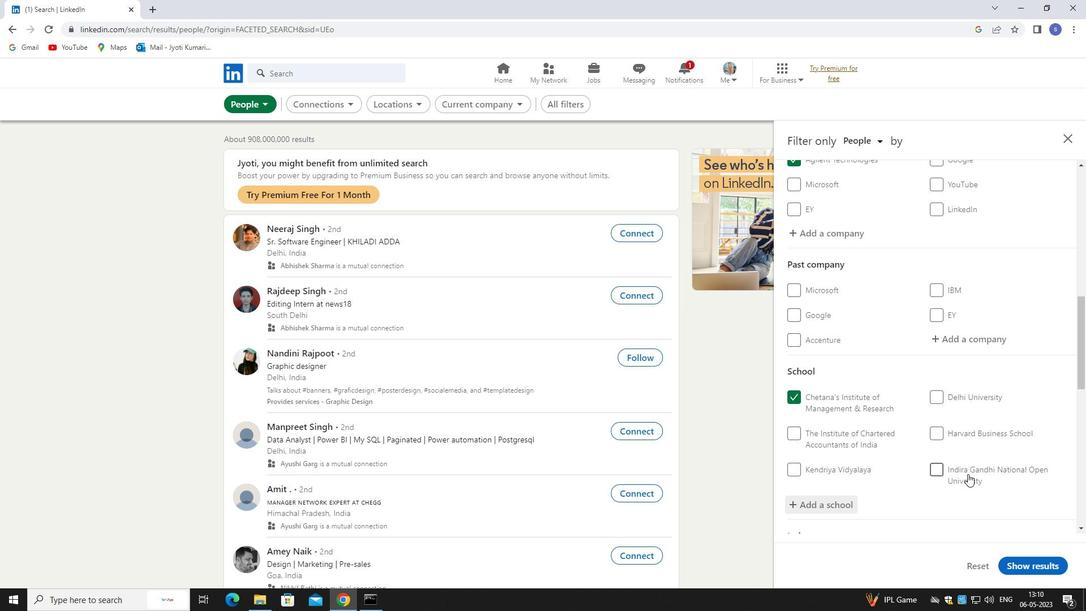 
Action: Mouse scrolled (968, 473) with delta (0, 0)
Screenshot: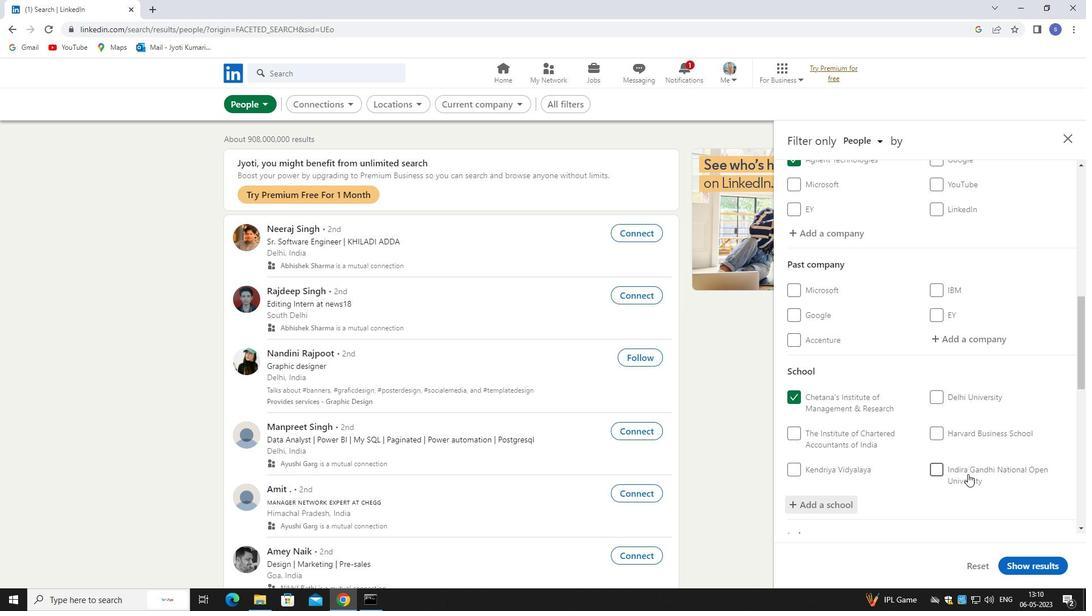 
Action: Mouse scrolled (968, 473) with delta (0, 0)
Screenshot: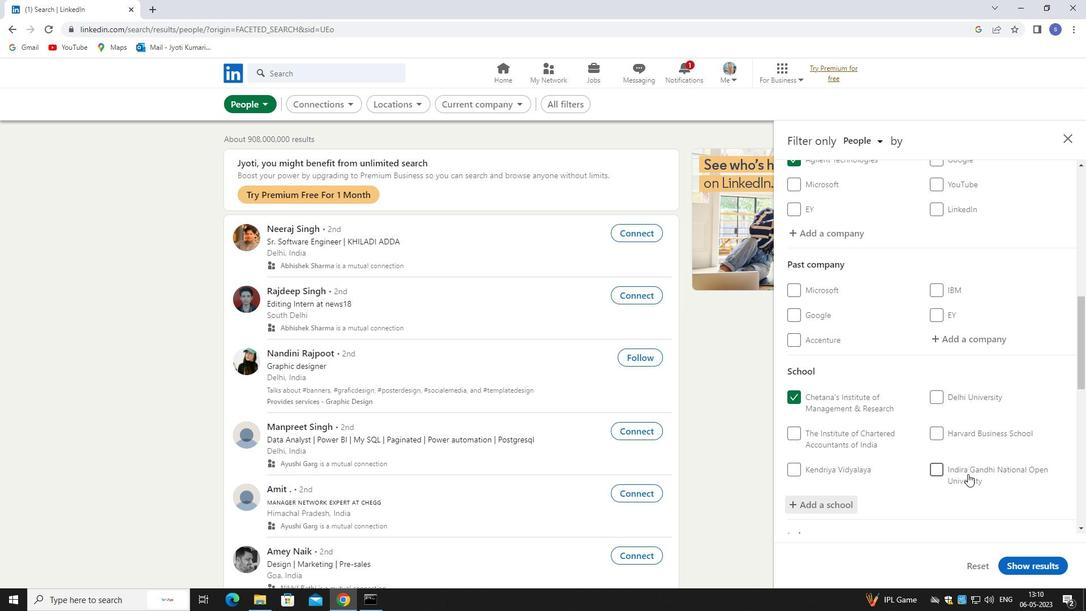 
Action: Mouse moved to (970, 456)
Screenshot: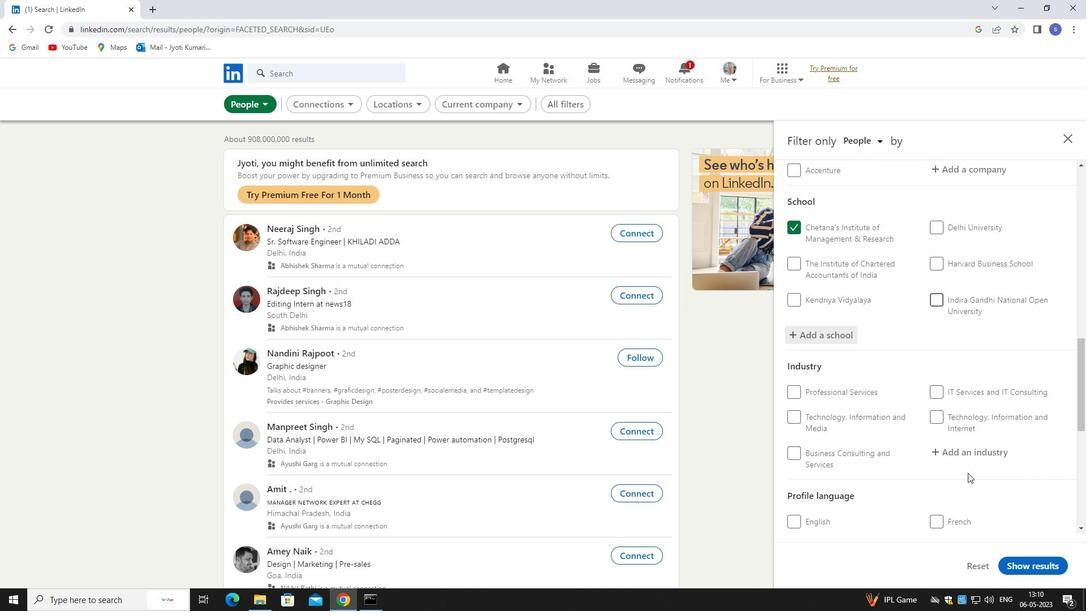 
Action: Mouse pressed left at (970, 456)
Screenshot: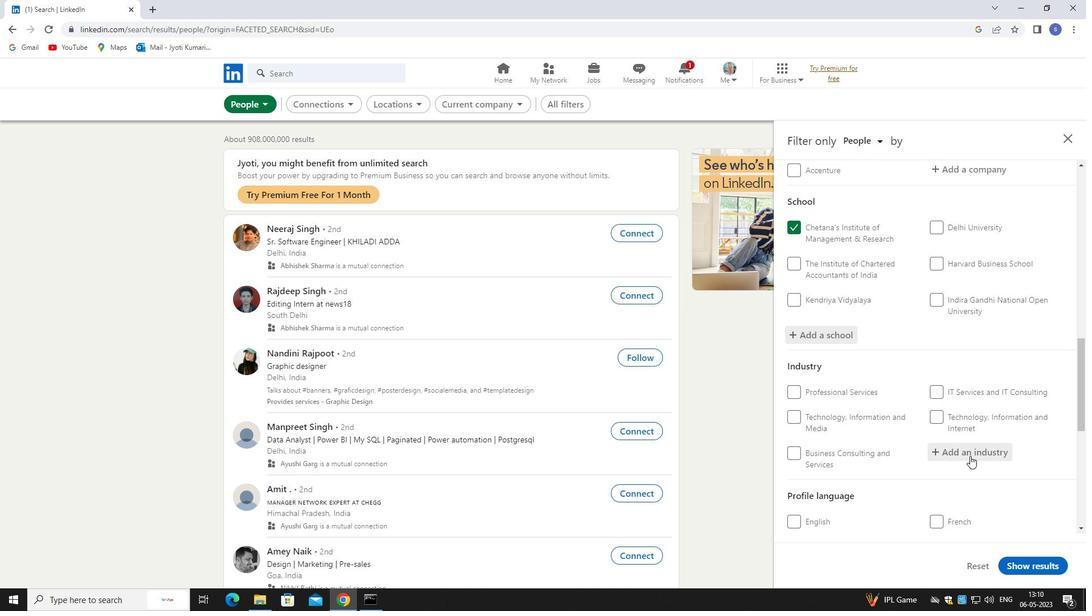 
Action: Key pressed media<Key.space>
Screenshot: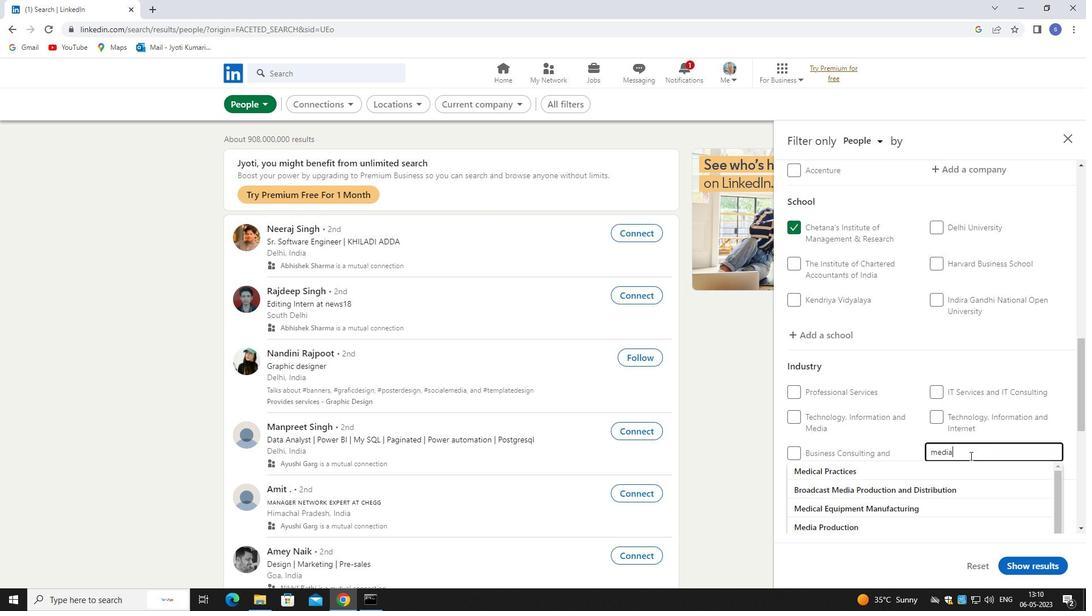 
Action: Mouse moved to (972, 479)
Screenshot: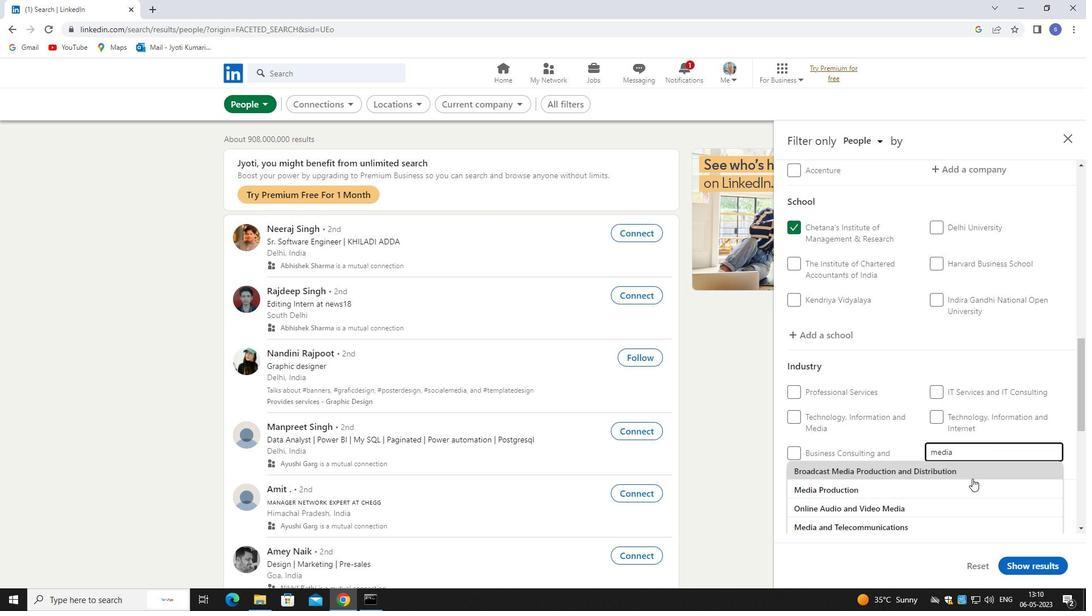 
Action: Mouse pressed left at (972, 479)
Screenshot: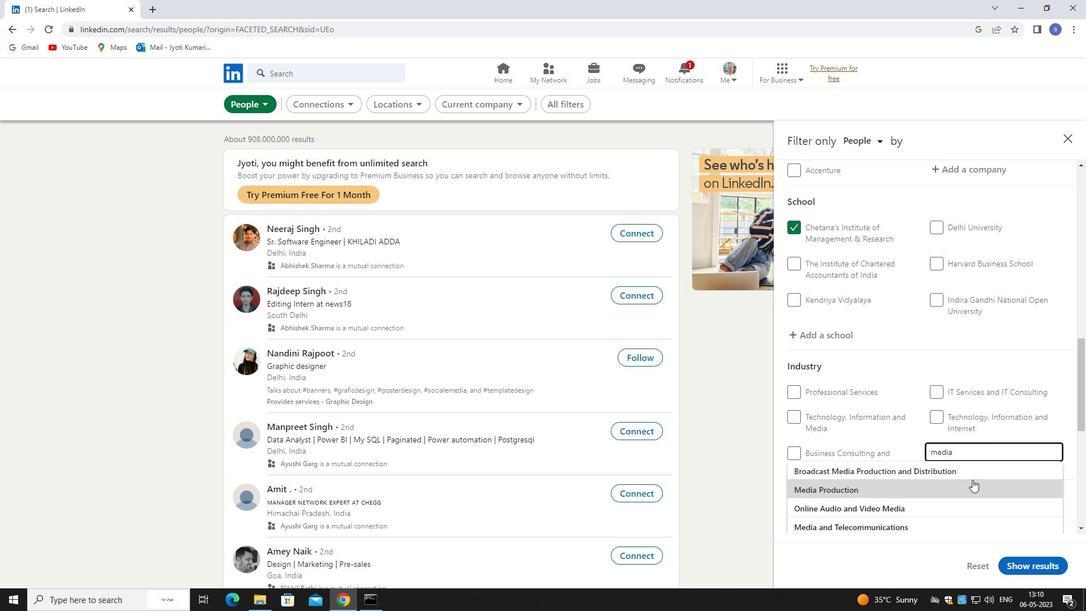 
Action: Mouse moved to (972, 480)
Screenshot: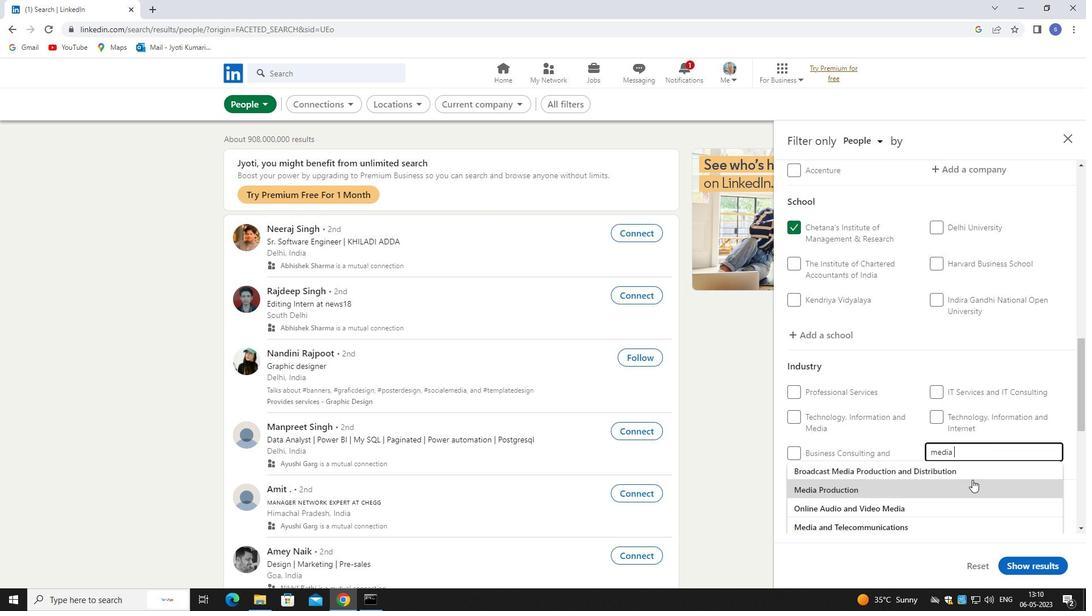 
Action: Mouse scrolled (972, 479) with delta (0, 0)
Screenshot: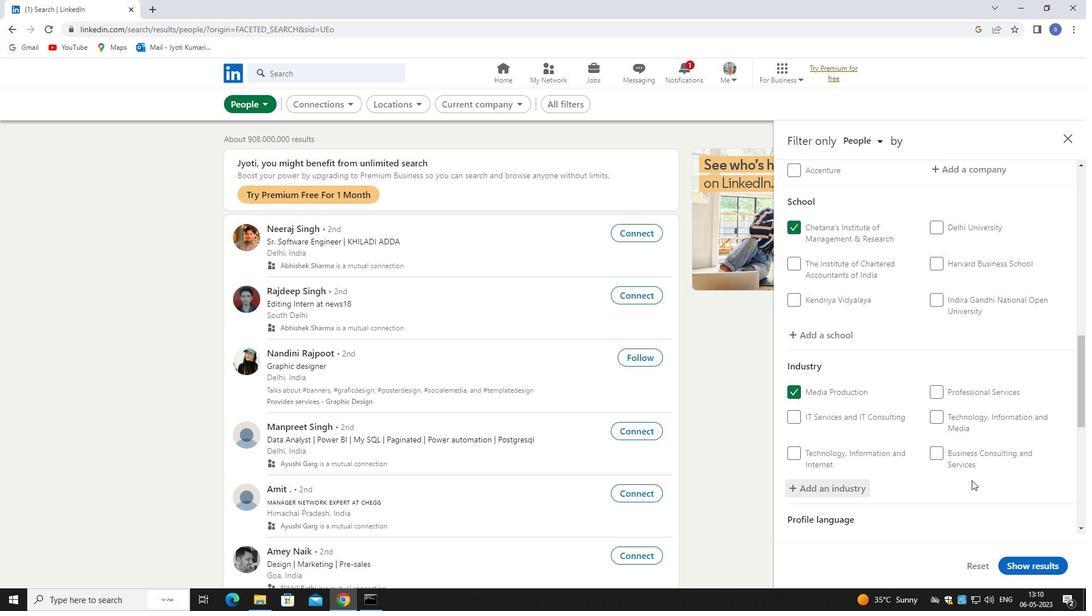 
Action: Mouse scrolled (972, 479) with delta (0, 0)
Screenshot: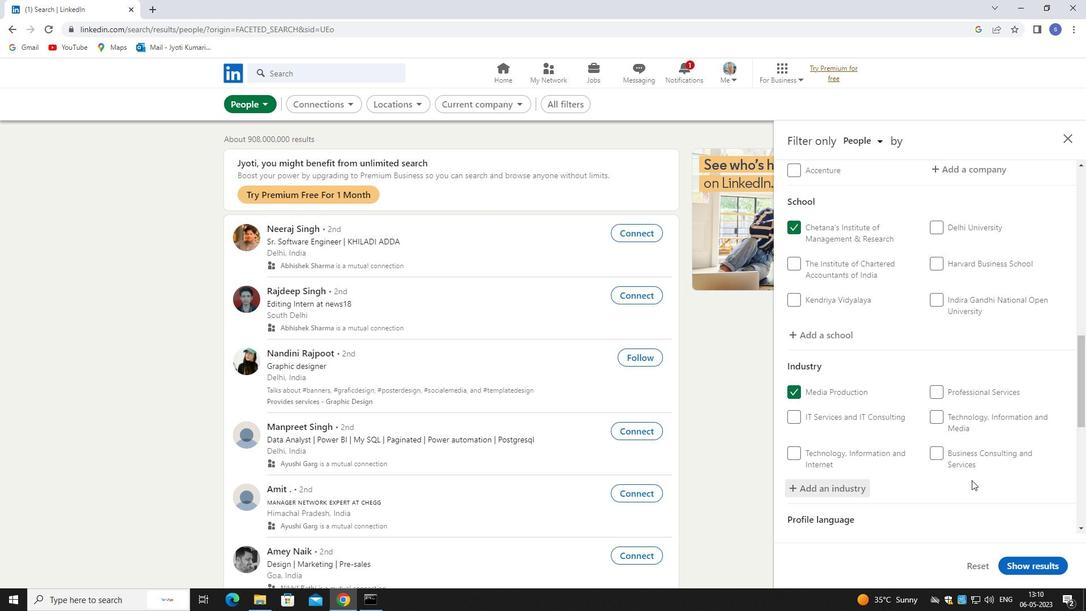 
Action: Mouse scrolled (972, 479) with delta (0, 0)
Screenshot: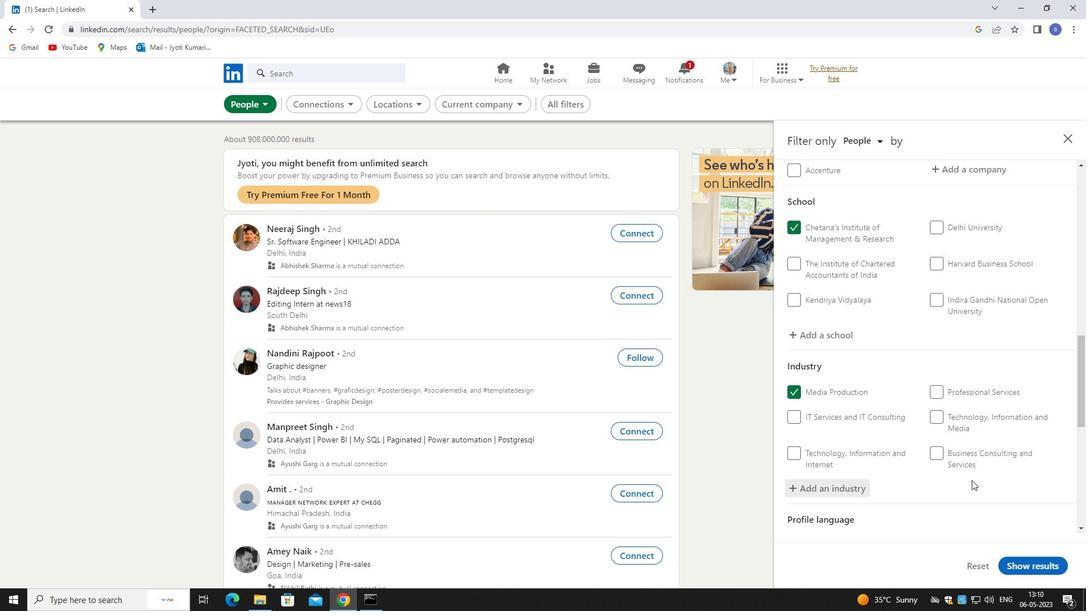 
Action: Mouse moved to (816, 371)
Screenshot: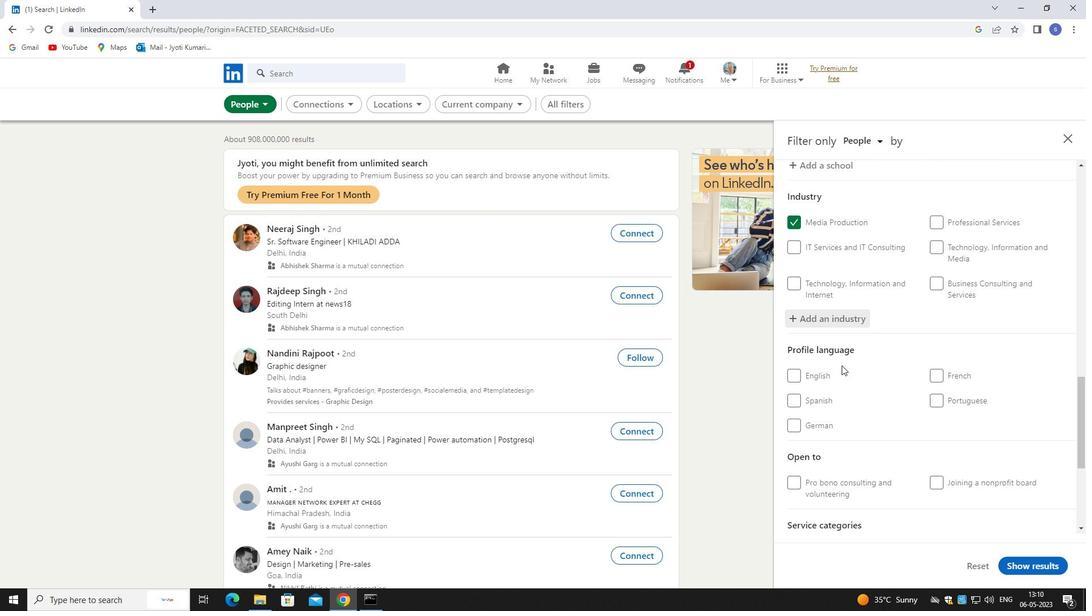 
Action: Mouse pressed left at (816, 371)
Screenshot: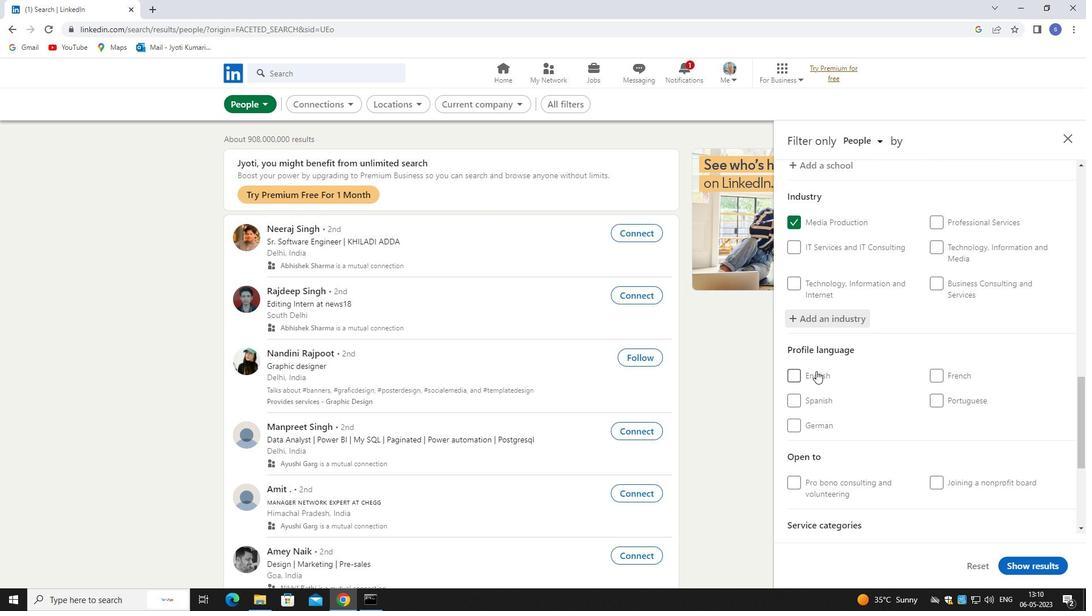 
Action: Mouse moved to (895, 407)
Screenshot: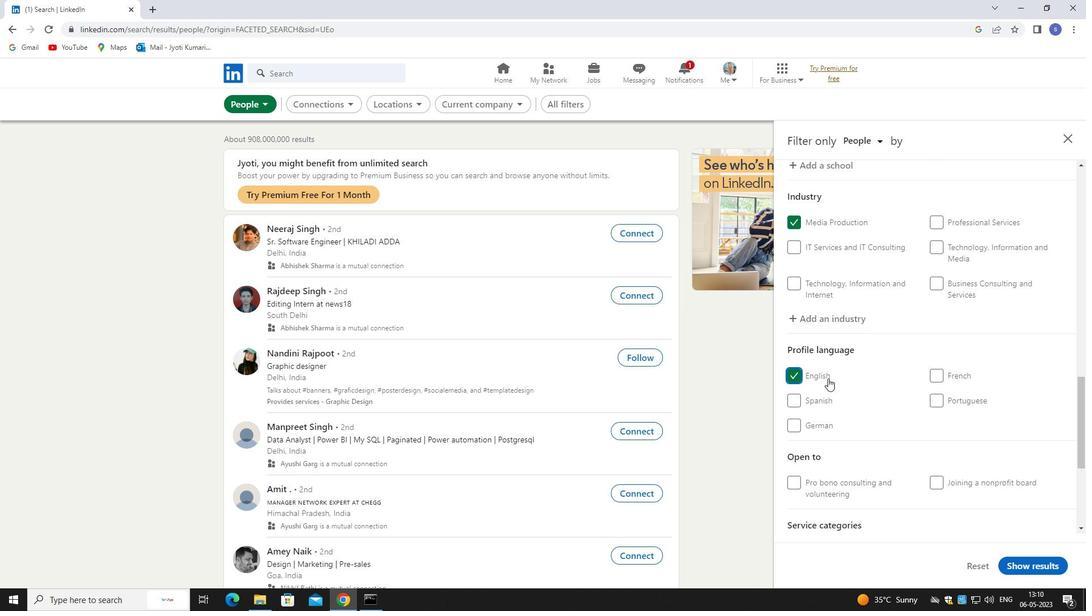
Action: Mouse scrolled (895, 407) with delta (0, 0)
Screenshot: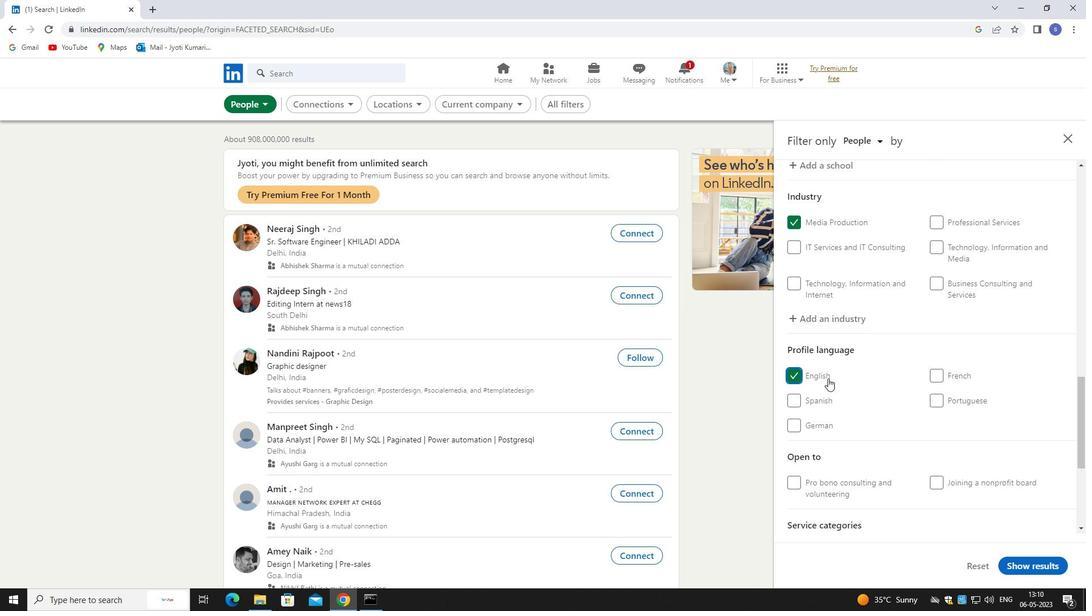 
Action: Mouse moved to (902, 418)
Screenshot: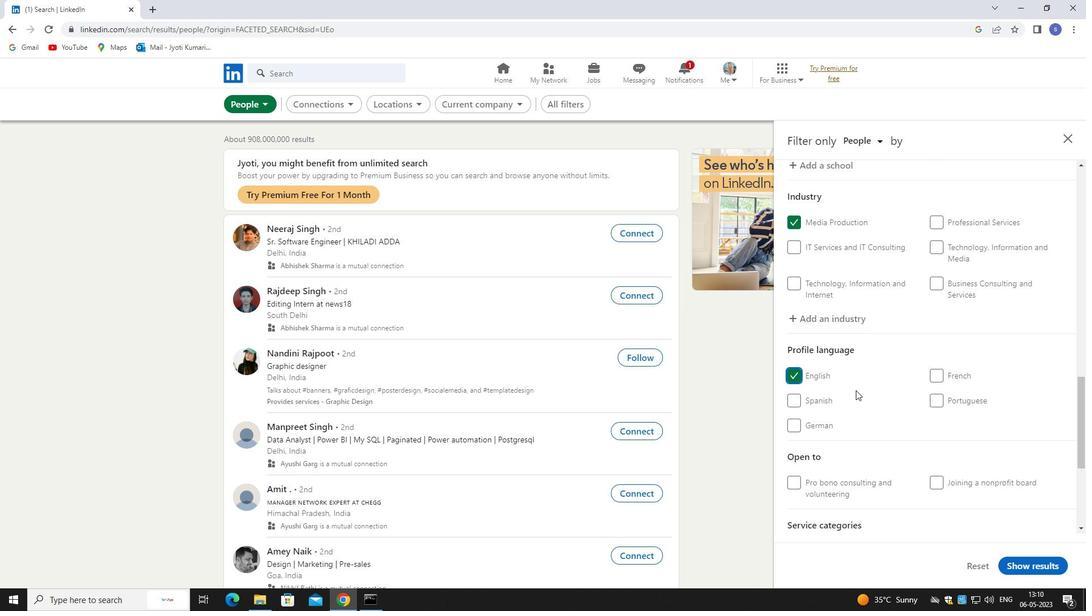 
Action: Mouse scrolled (902, 417) with delta (0, 0)
Screenshot: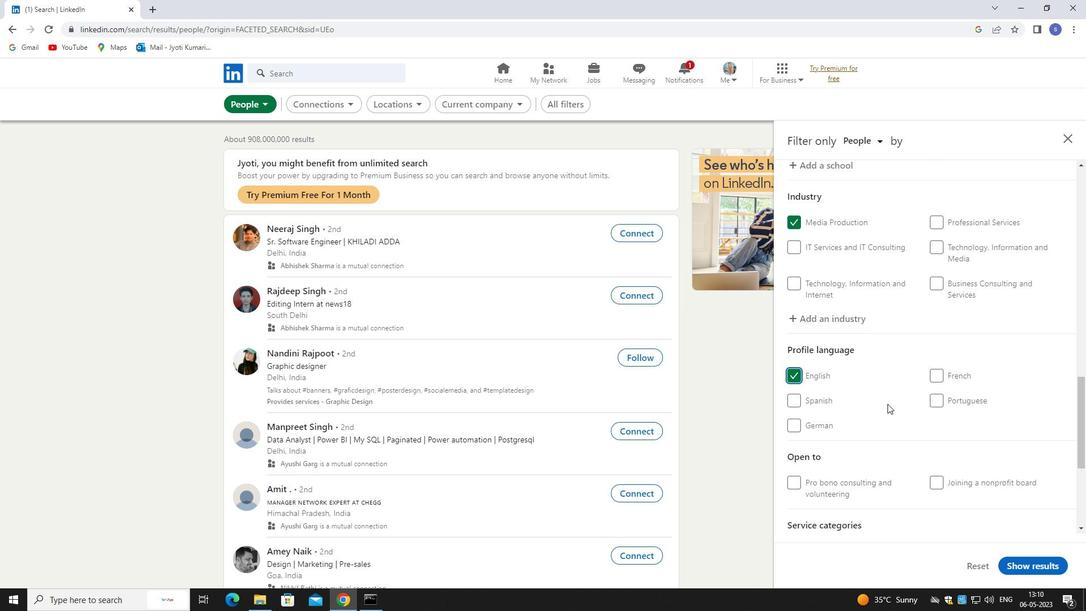 
Action: Mouse moved to (907, 423)
Screenshot: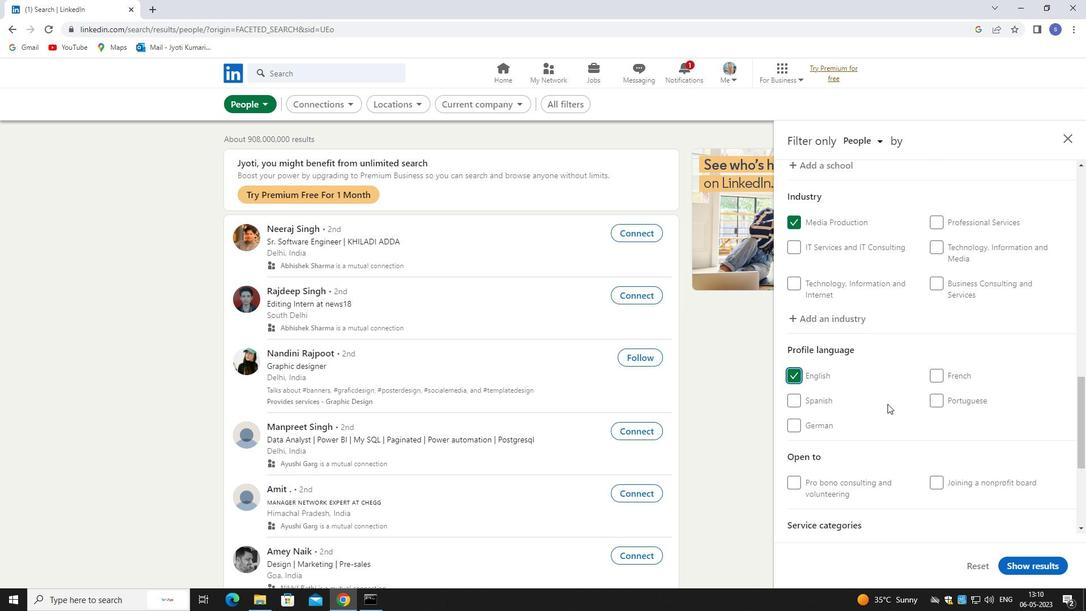 
Action: Mouse scrolled (907, 422) with delta (0, 0)
Screenshot: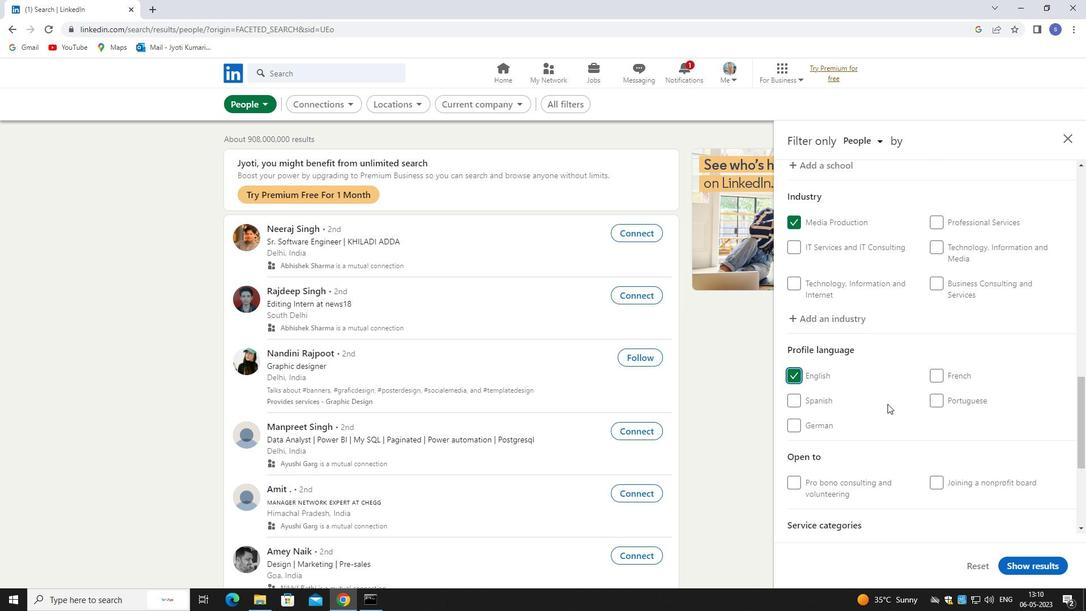 
Action: Mouse moved to (913, 427)
Screenshot: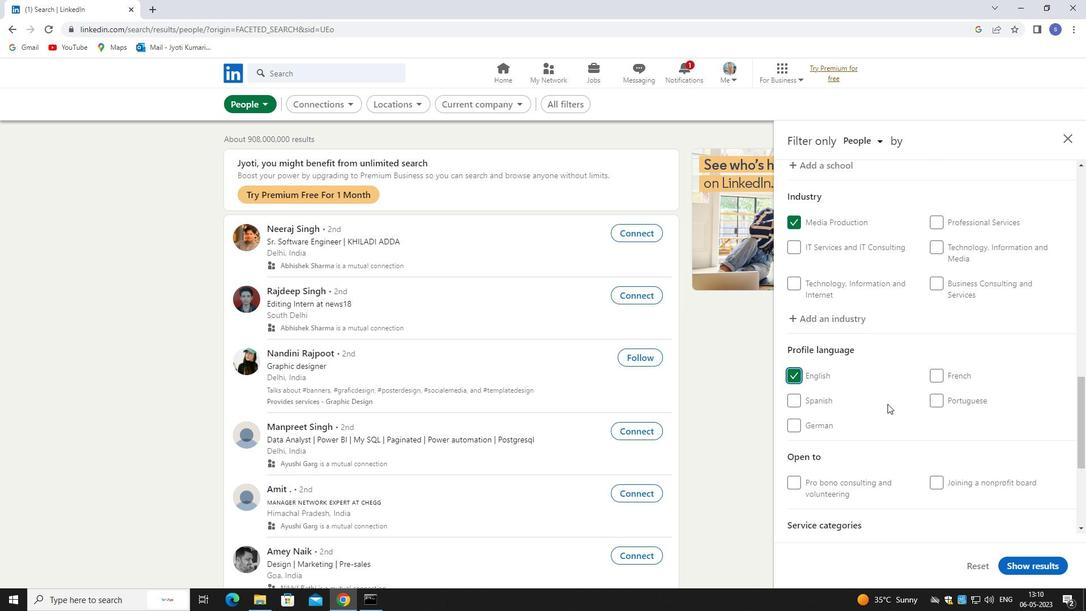 
Action: Mouse scrolled (913, 427) with delta (0, 0)
Screenshot: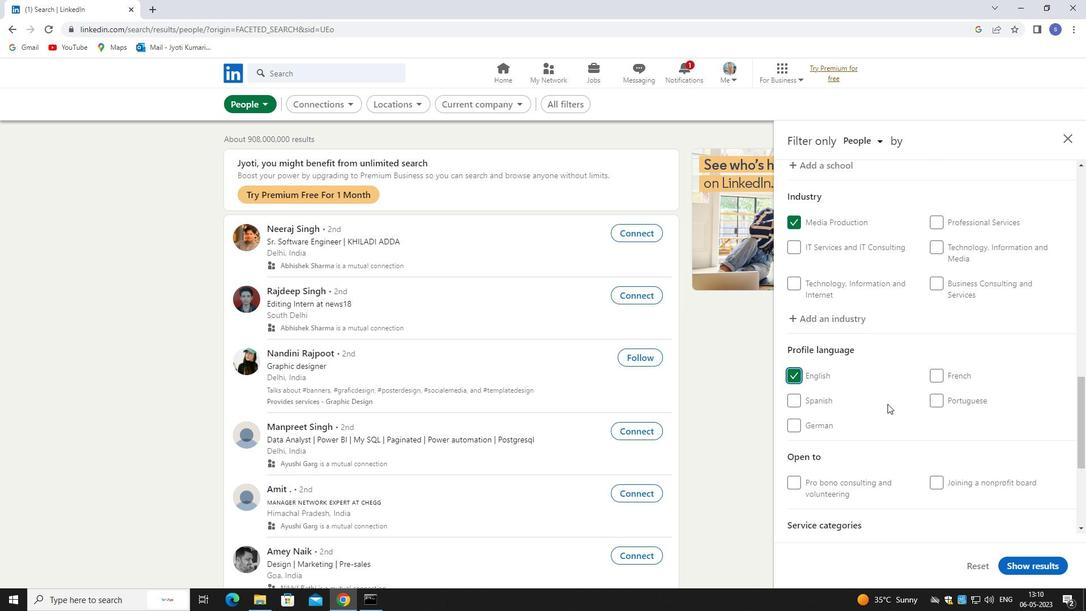 
Action: Mouse moved to (961, 371)
Screenshot: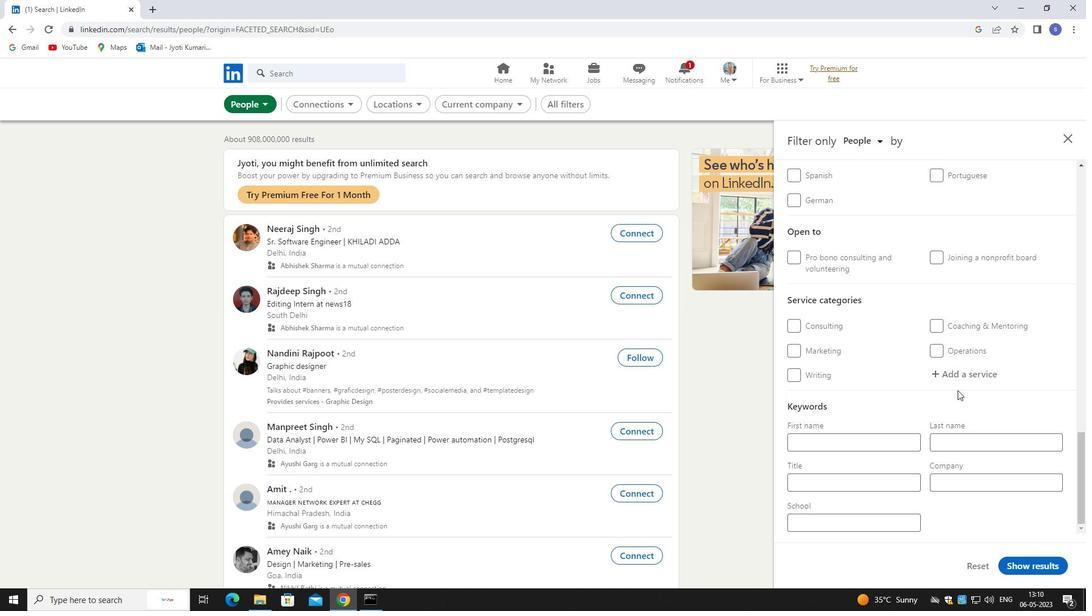 
Action: Mouse pressed left at (961, 371)
Screenshot: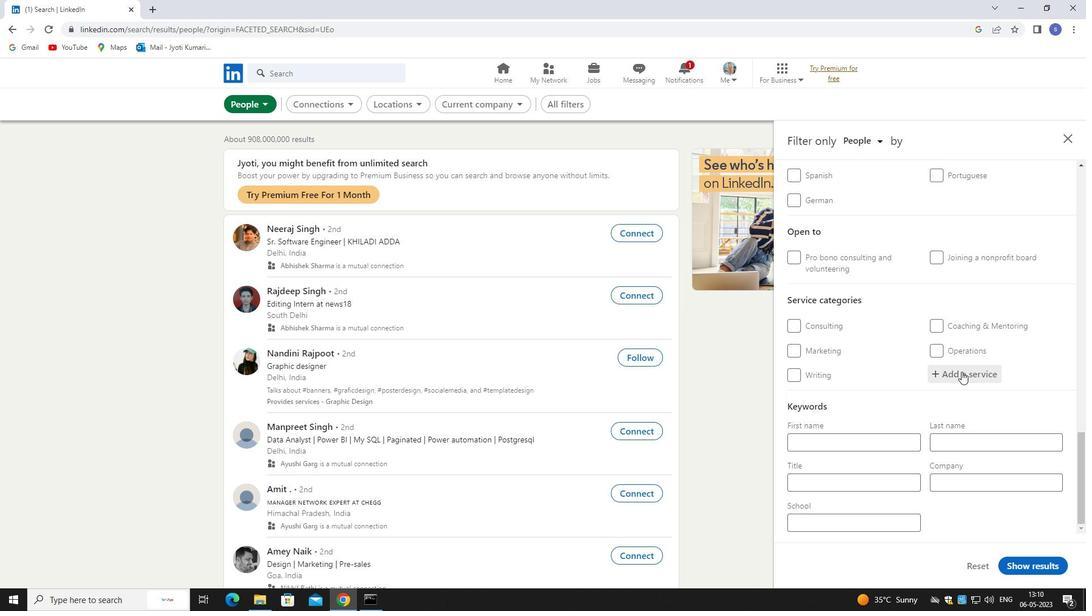 
Action: Mouse moved to (953, 363)
Screenshot: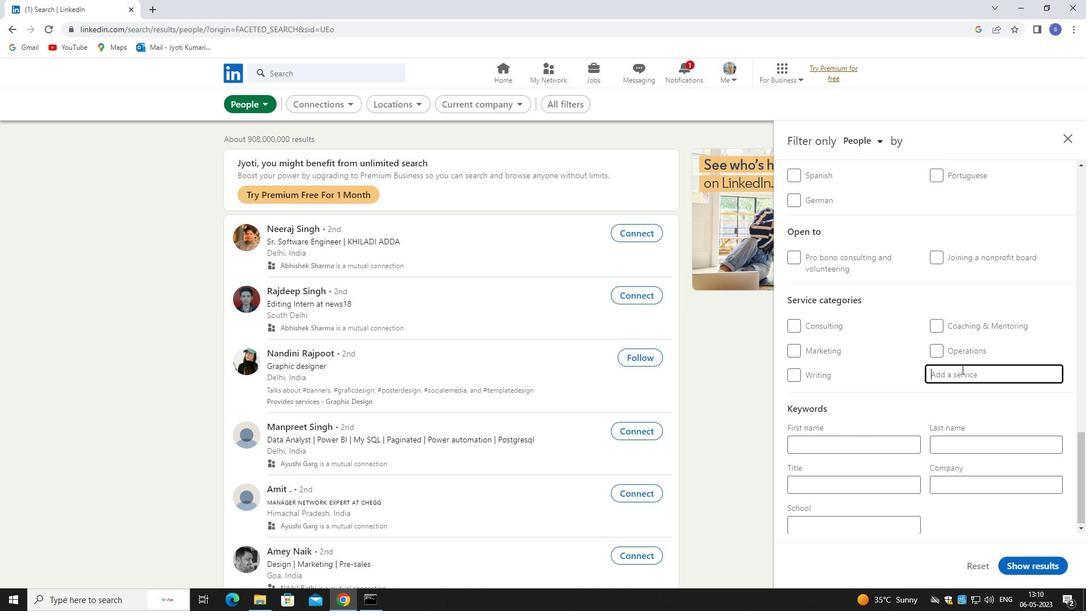 
Action: Key pressed web<Key.space>de
Screenshot: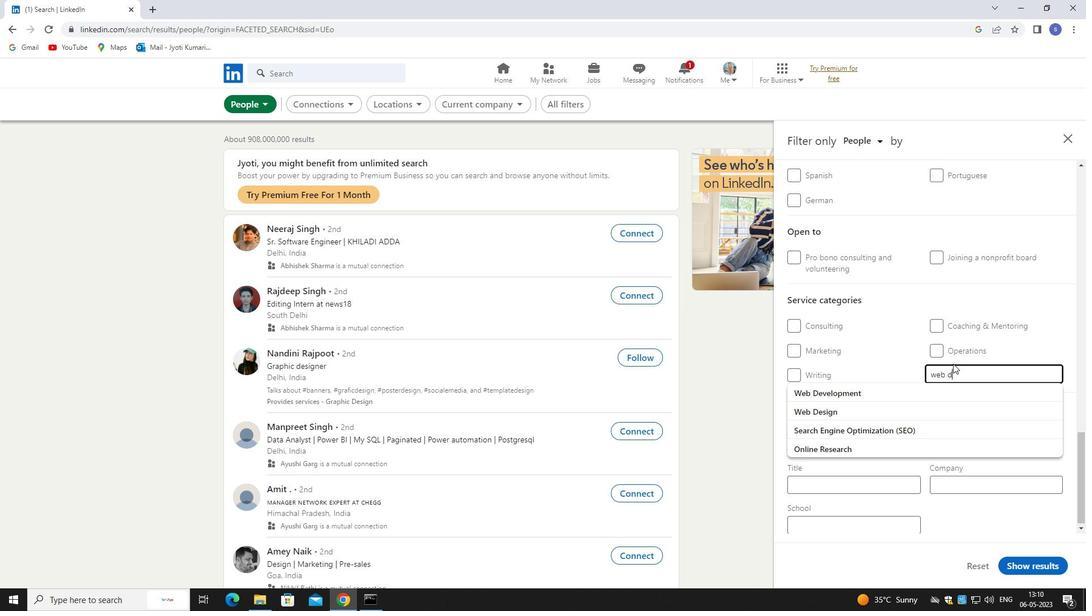 
Action: Mouse moved to (957, 414)
Screenshot: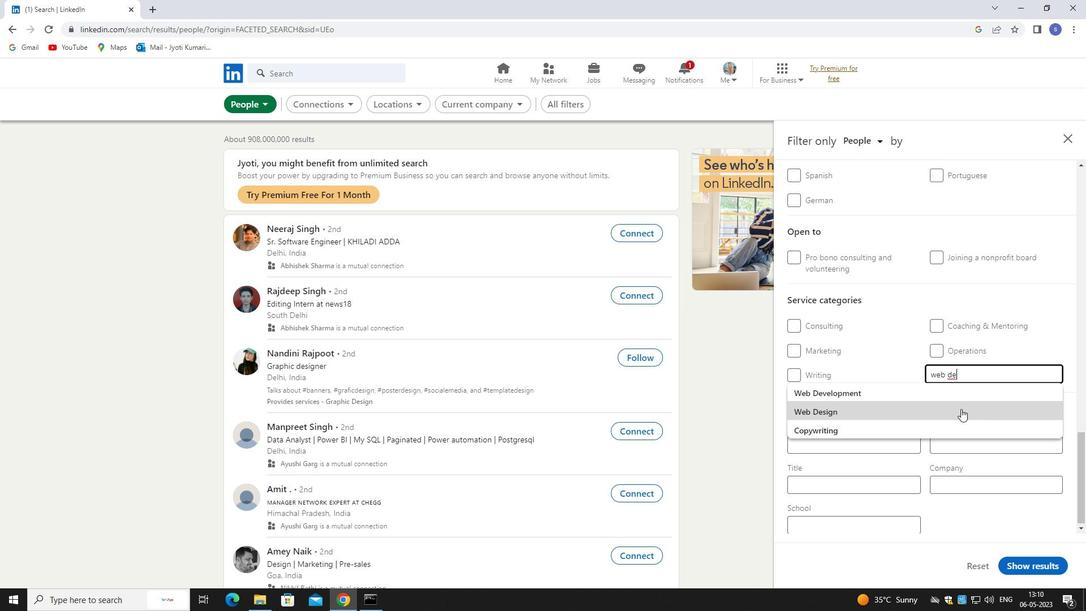 
Action: Mouse pressed left at (957, 414)
Screenshot: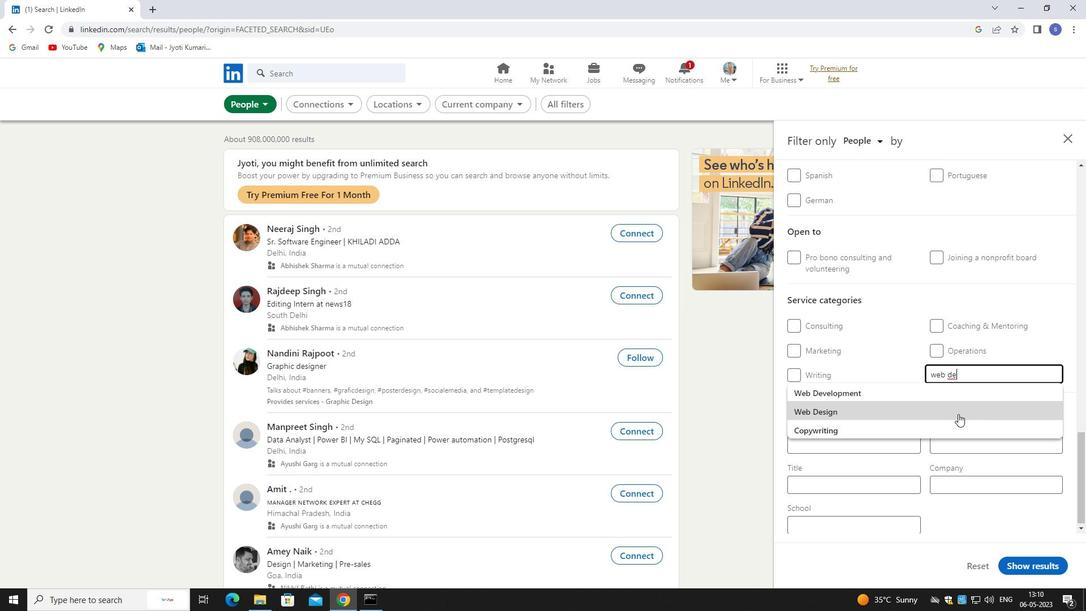 
Action: Mouse moved to (957, 413)
Screenshot: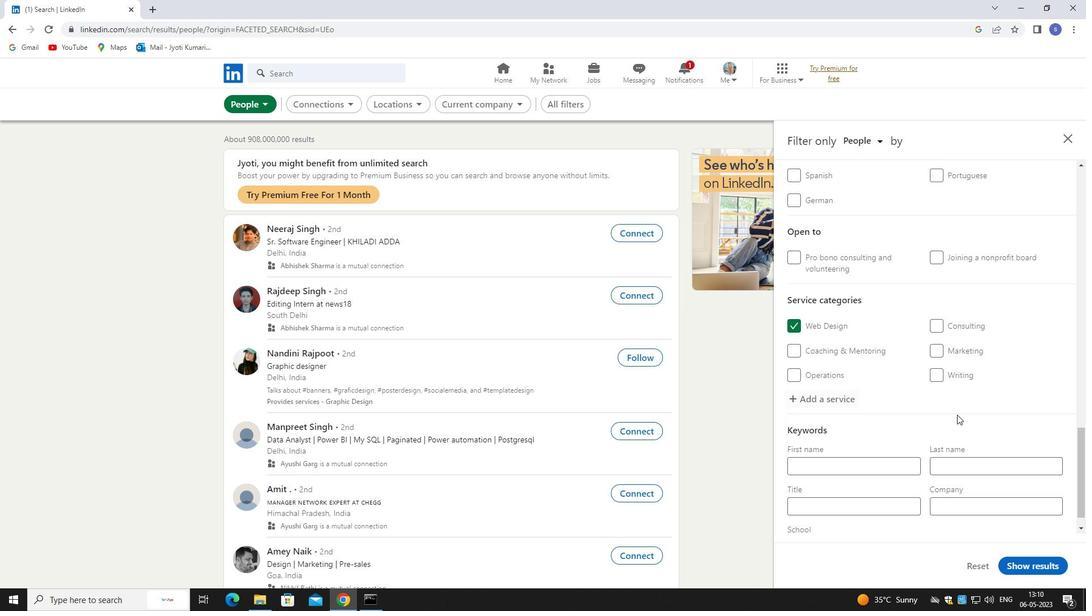 
Action: Mouse scrolled (957, 413) with delta (0, 0)
Screenshot: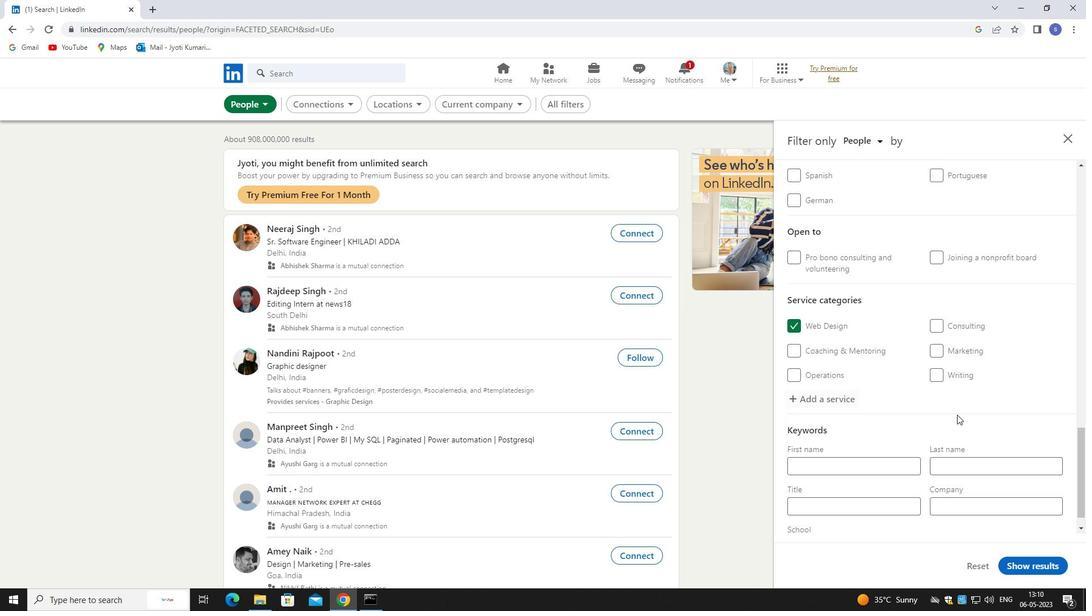 
Action: Mouse moved to (957, 416)
Screenshot: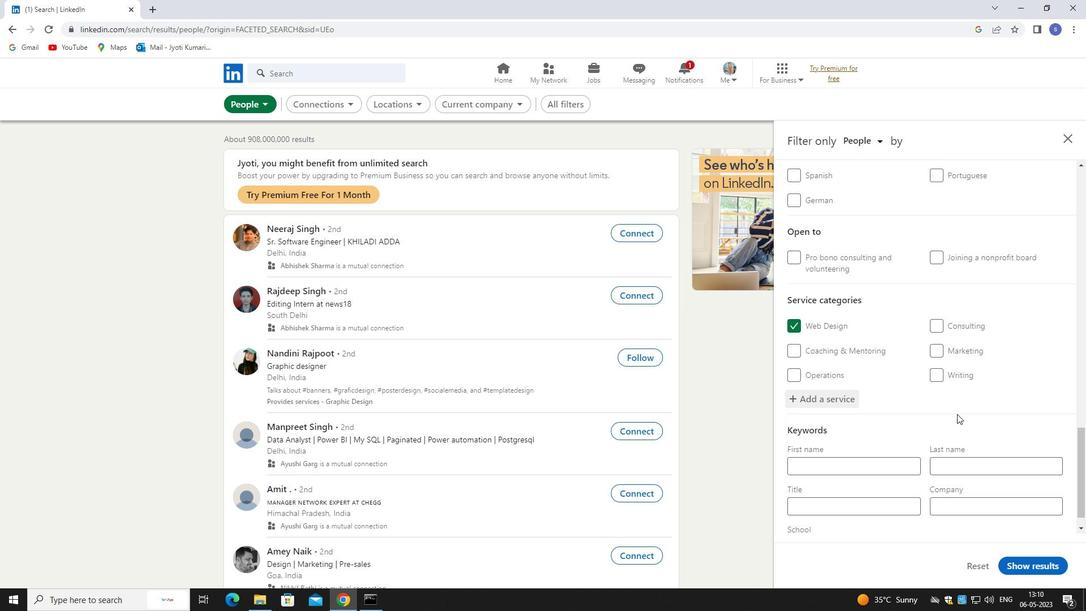 
Action: Mouse scrolled (957, 415) with delta (0, 0)
Screenshot: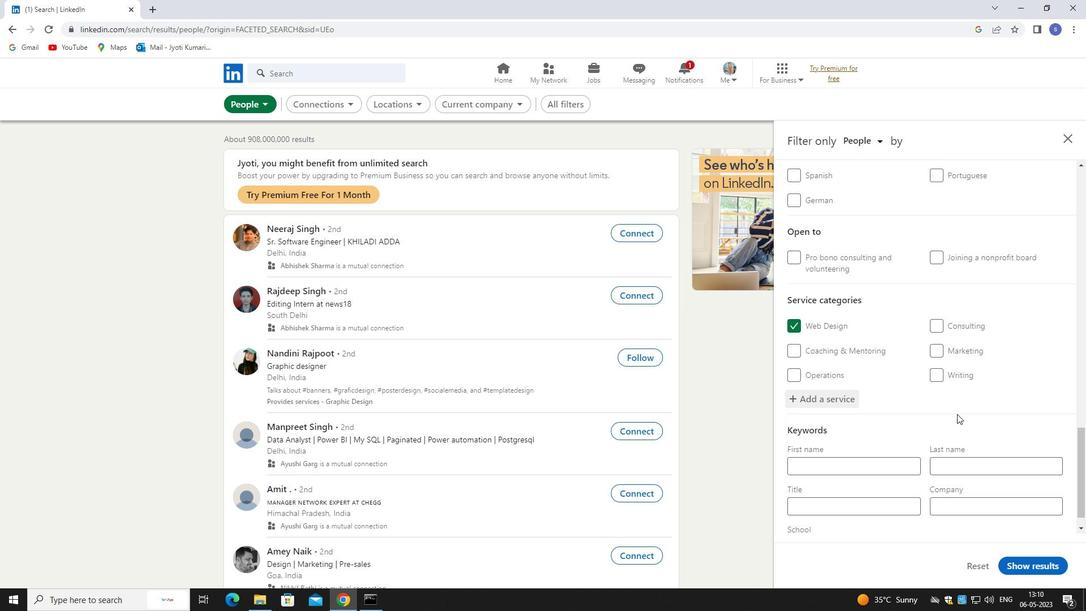 
Action: Mouse moved to (957, 423)
Screenshot: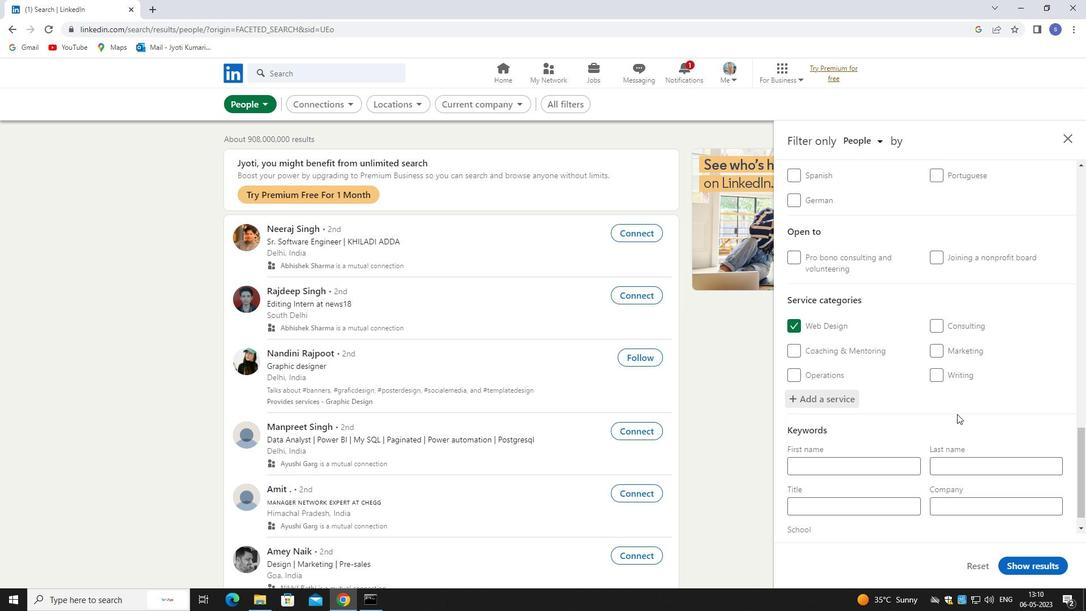 
Action: Mouse scrolled (957, 422) with delta (0, 0)
Screenshot: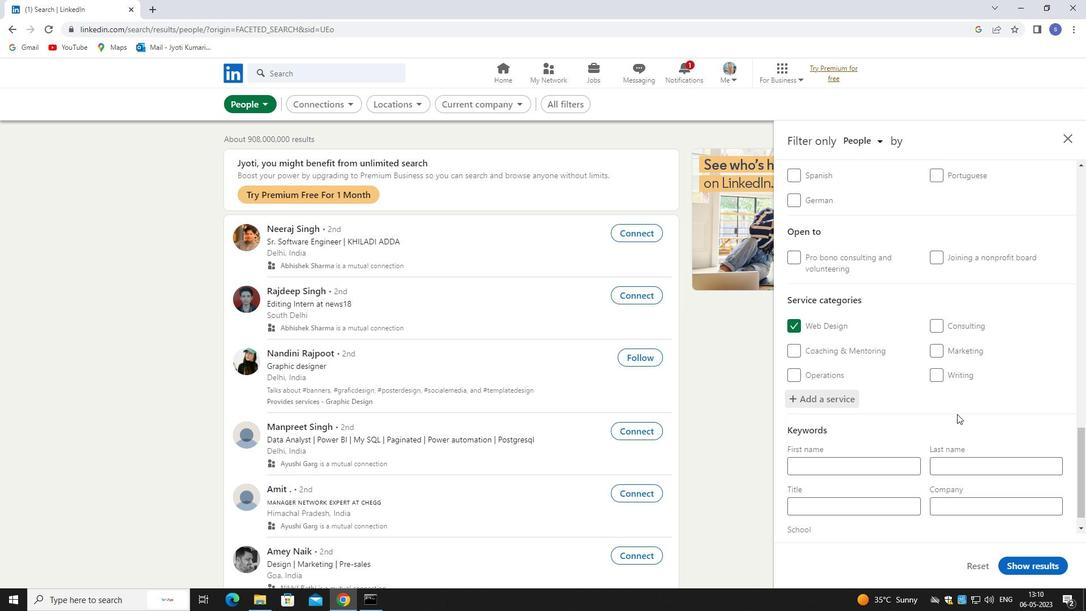 
Action: Mouse moved to (900, 482)
Screenshot: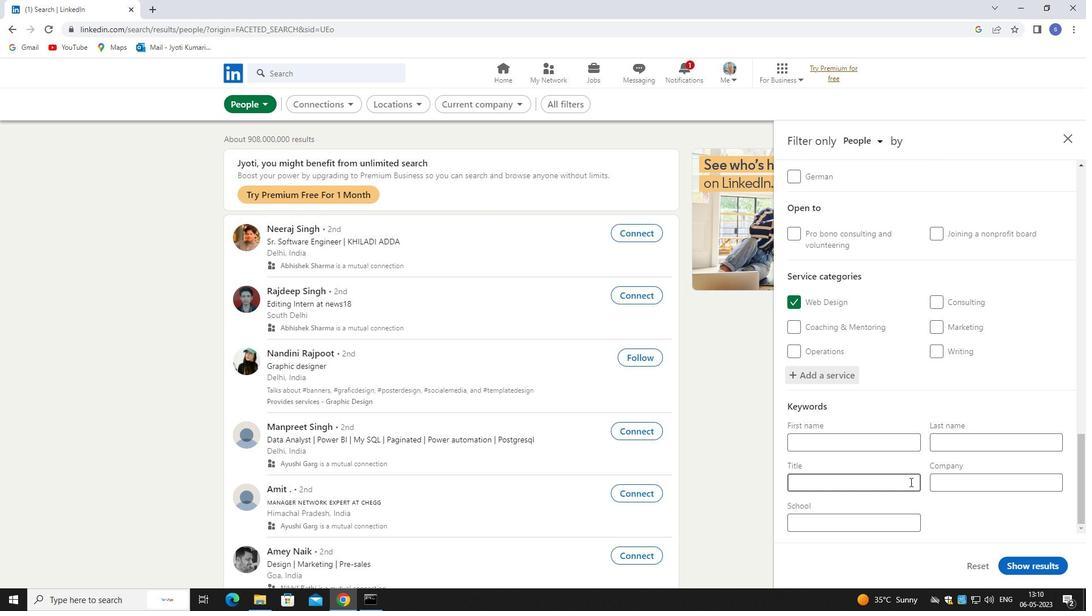 
Action: Mouse pressed left at (900, 482)
Screenshot: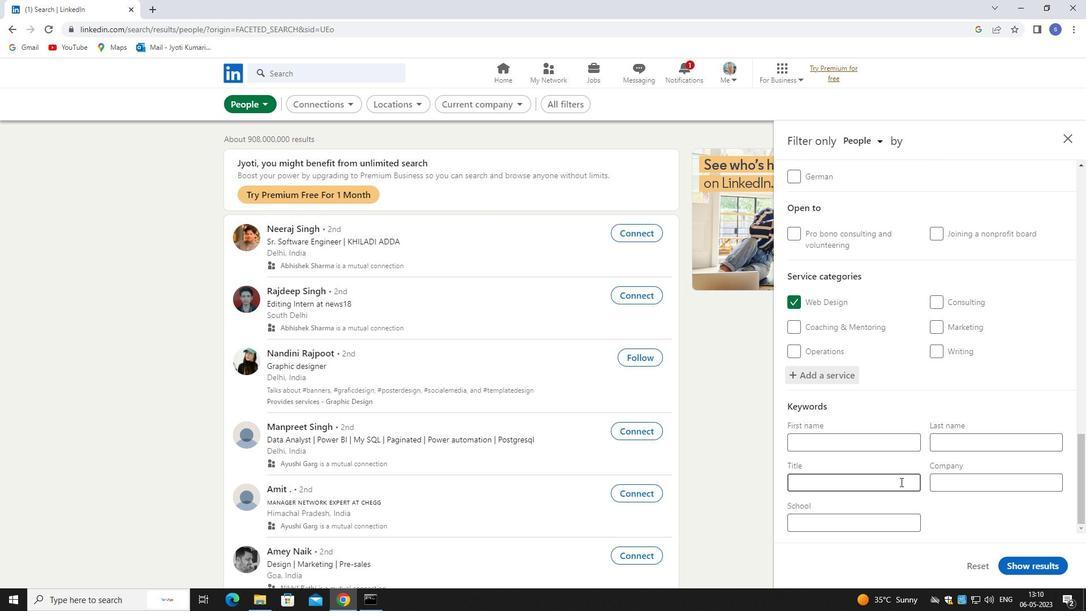 
Action: Key pressed <Key.shift>BUS<Key.space><Key.shift><Key.shift><Key.shift><Key.shift><Key.shift><Key.shift><Key.shift><Key.shift><Key.shift><Key.shift><Key.shift><Key.shift><Key.shift><Key.shift><Key.shift><Key.shift><Key.shift><Key.shift><Key.shift><Key.shift><Key.shift><Key.shift>PERSON
Screenshot: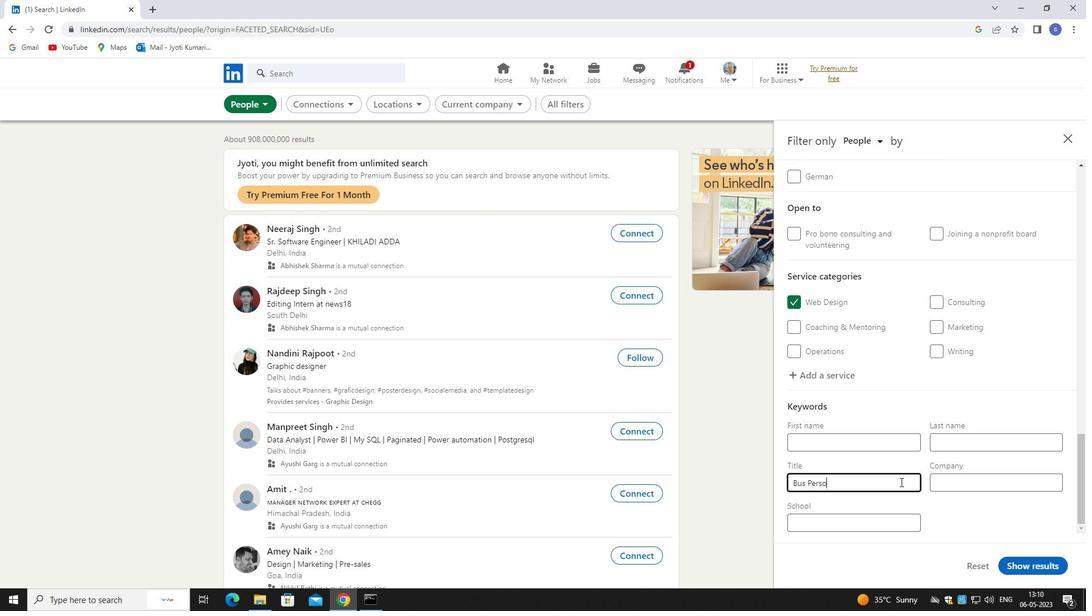 
Action: Mouse moved to (1023, 562)
Screenshot: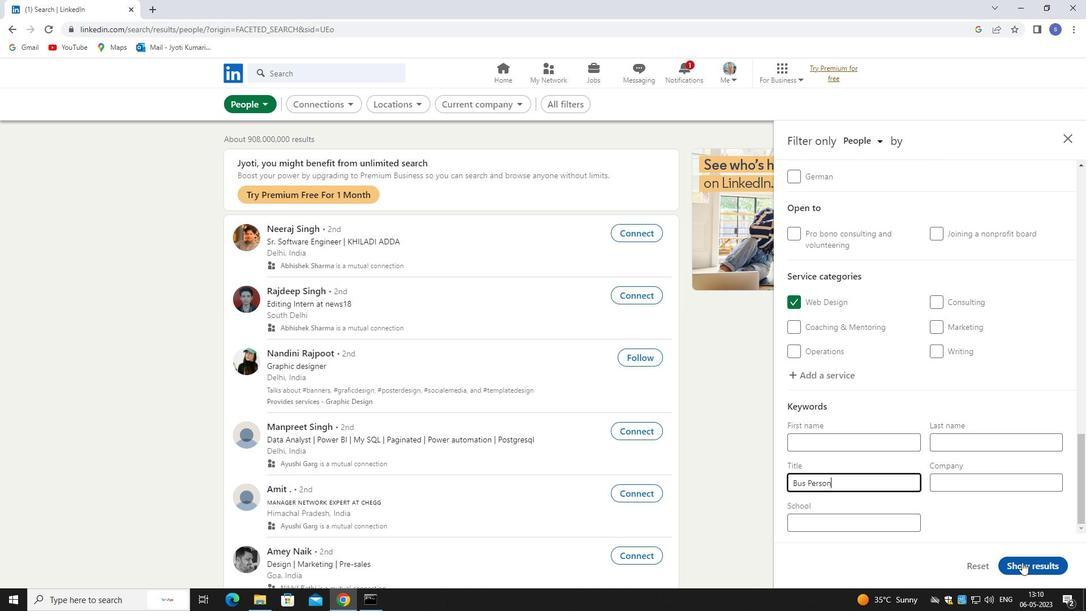 
Action: Mouse pressed left at (1023, 562)
Screenshot: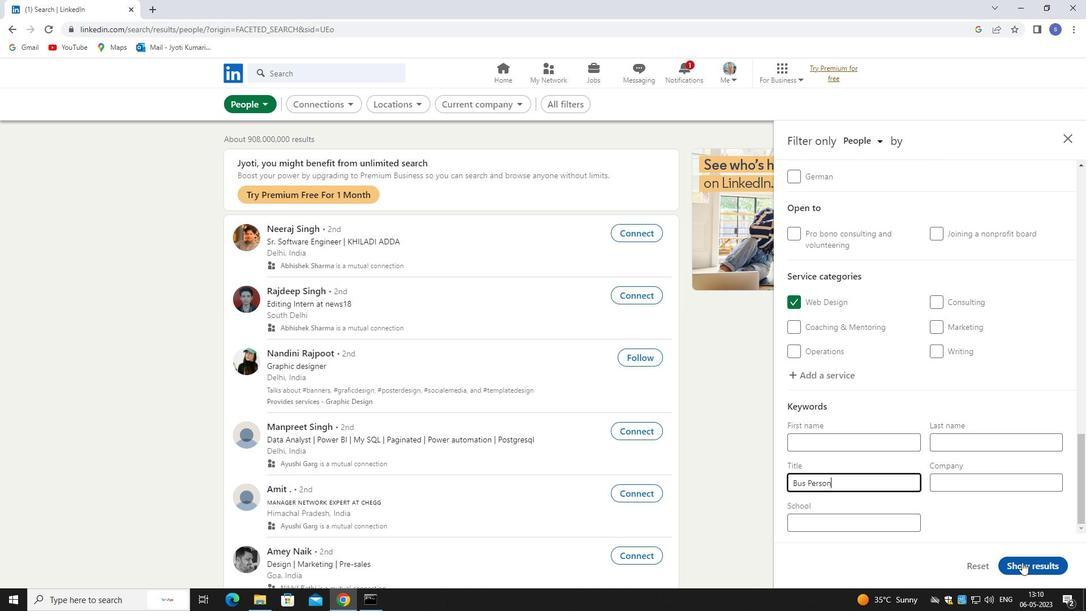 
Action: Mouse moved to (1042, 538)
Screenshot: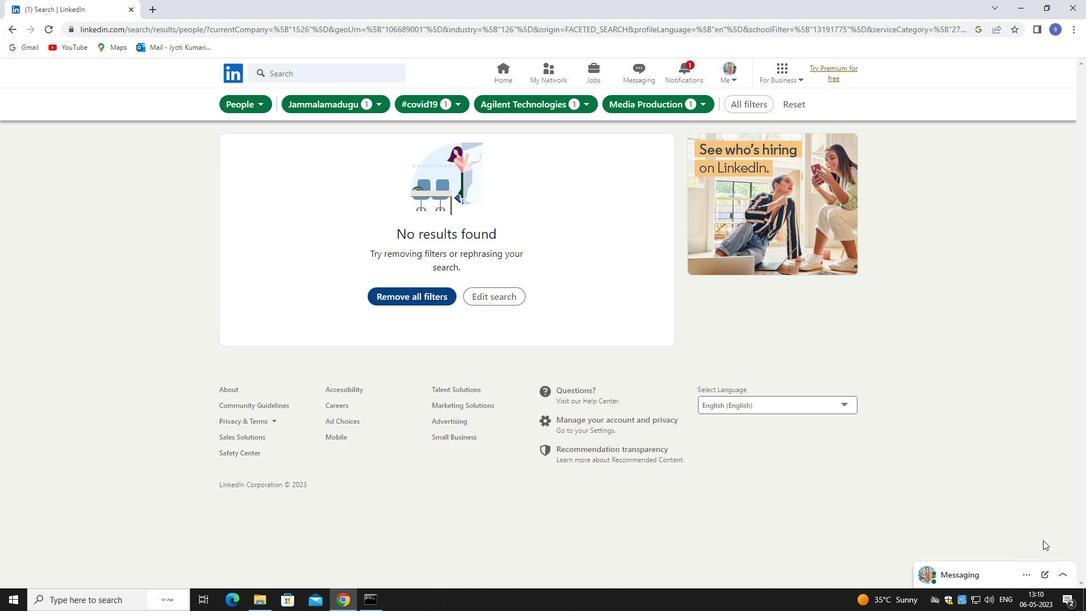 
